Task: Add Attachment from computer to Card Card0000000145 in Board Board0000000037 in Workspace WS0000000013 in Trello. Add Cover Green to Card Card0000000145 in Board Board0000000037 in Workspace WS0000000013 in Trello. Add "Move Card To …" Button titled Button0000000145 to "top" of the list "To Do" to Card Card0000000145 in Board Board0000000037 in Workspace WS0000000013 in Trello. Add Description DS0000000145 to Card Card0000000146 in Board Board0000000037 in Workspace WS0000000013 in Trello. Add Comment CM0000000145 to Card Card0000000146 in Board Board0000000037 in Workspace WS0000000013 in Trello
Action: Mouse moved to (897, 421)
Screenshot: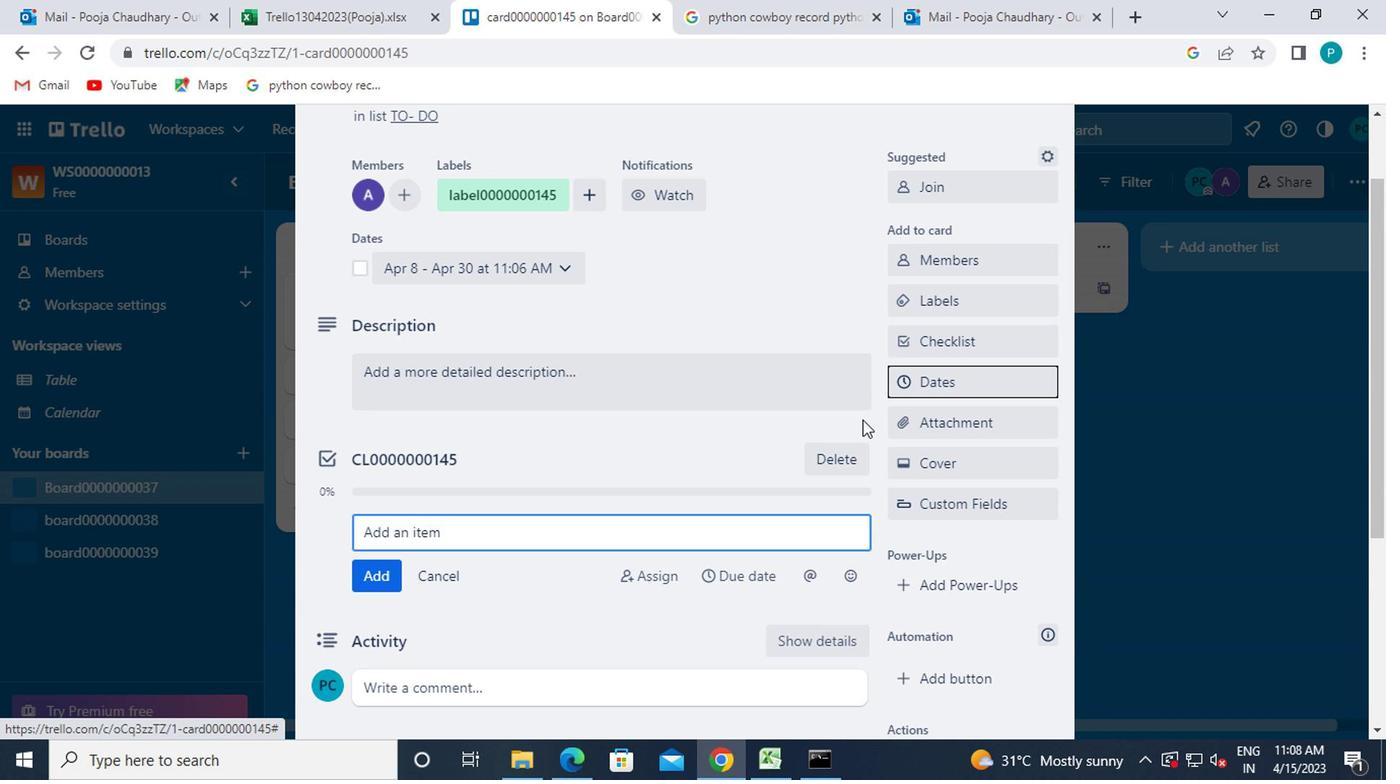 
Action: Mouse pressed left at (897, 421)
Screenshot: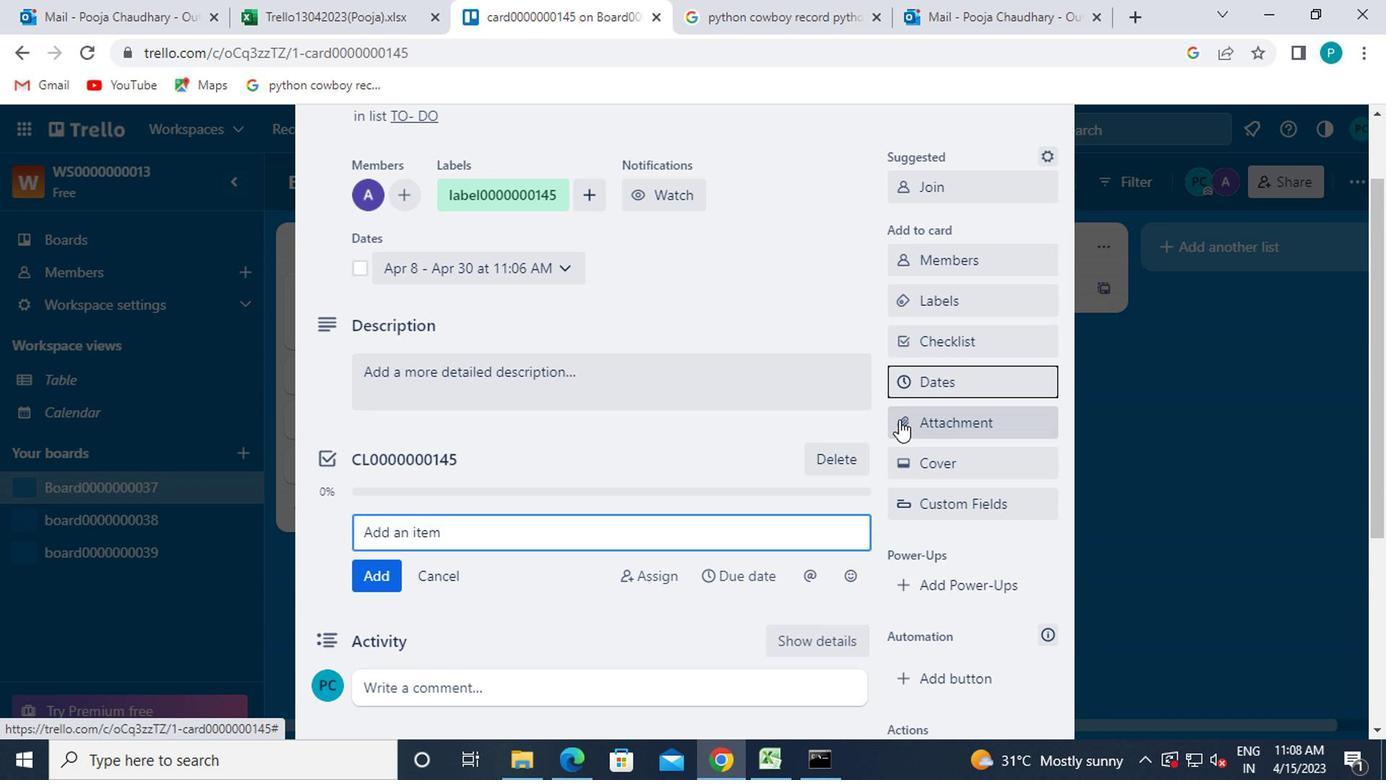
Action: Mouse moved to (920, 223)
Screenshot: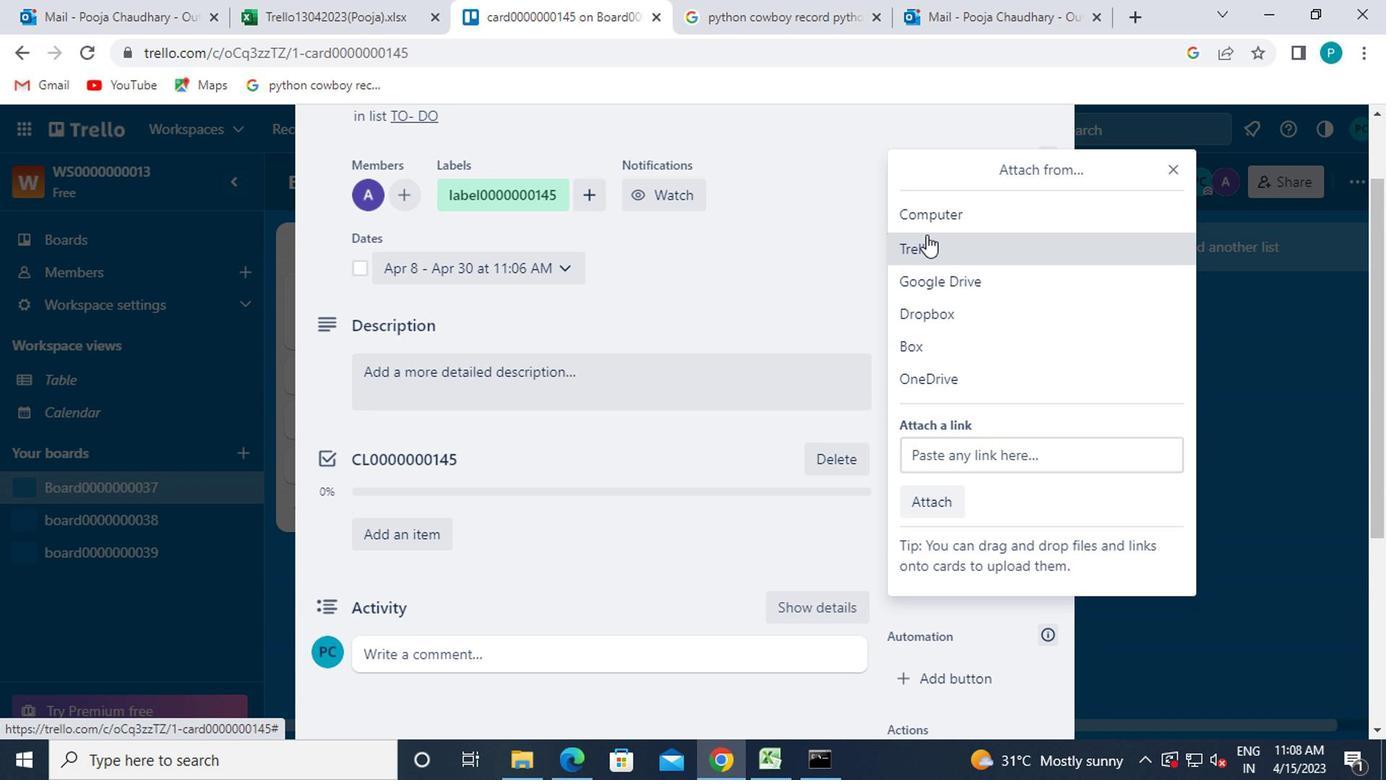 
Action: Mouse pressed left at (920, 223)
Screenshot: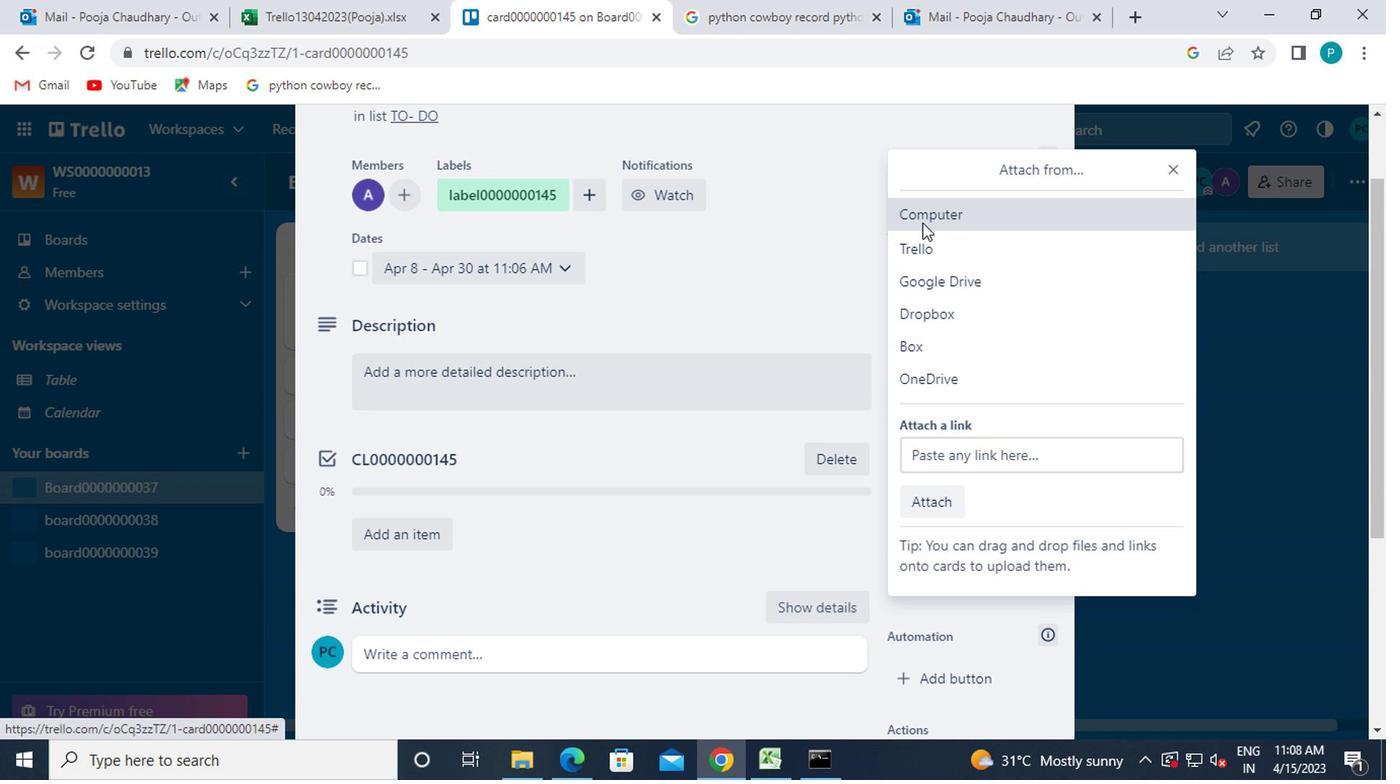 
Action: Mouse moved to (225, 154)
Screenshot: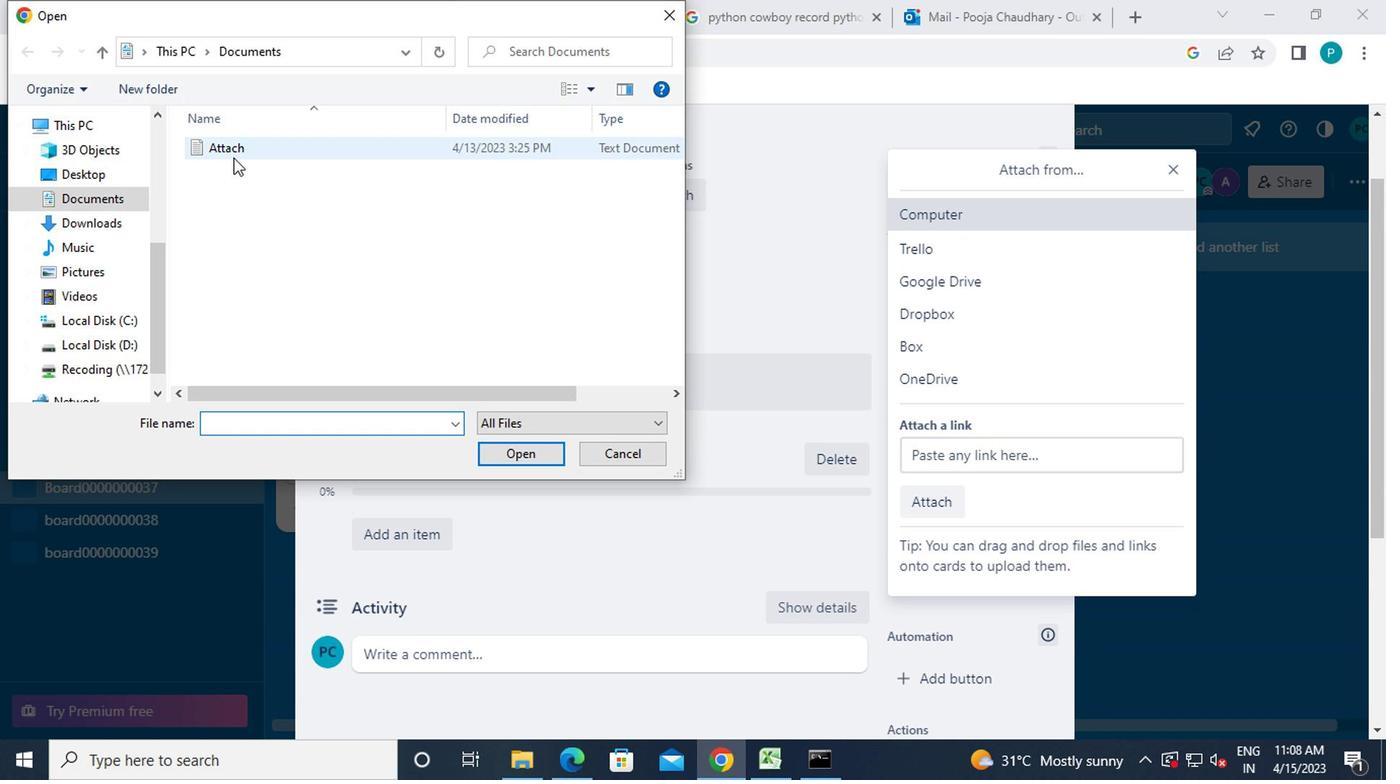 
Action: Mouse pressed left at (225, 154)
Screenshot: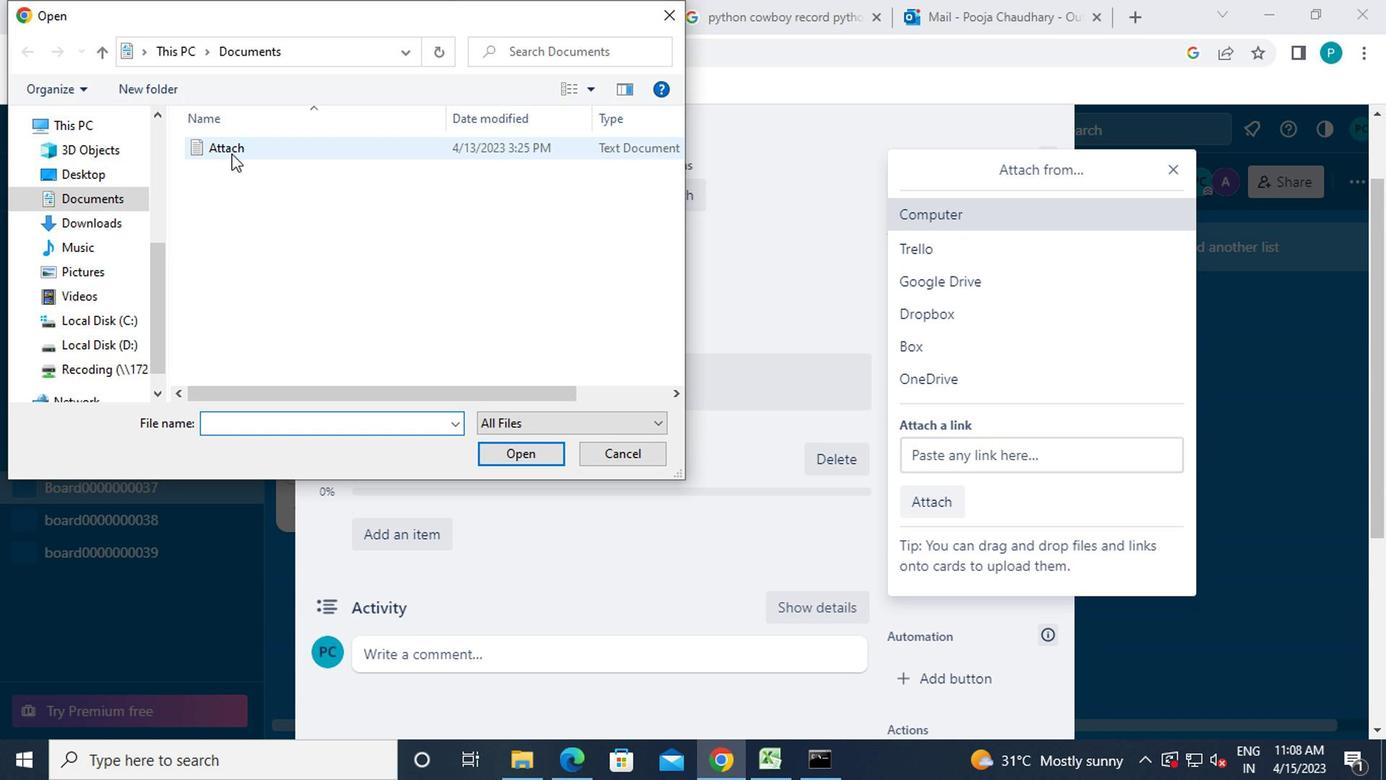 
Action: Mouse moved to (541, 465)
Screenshot: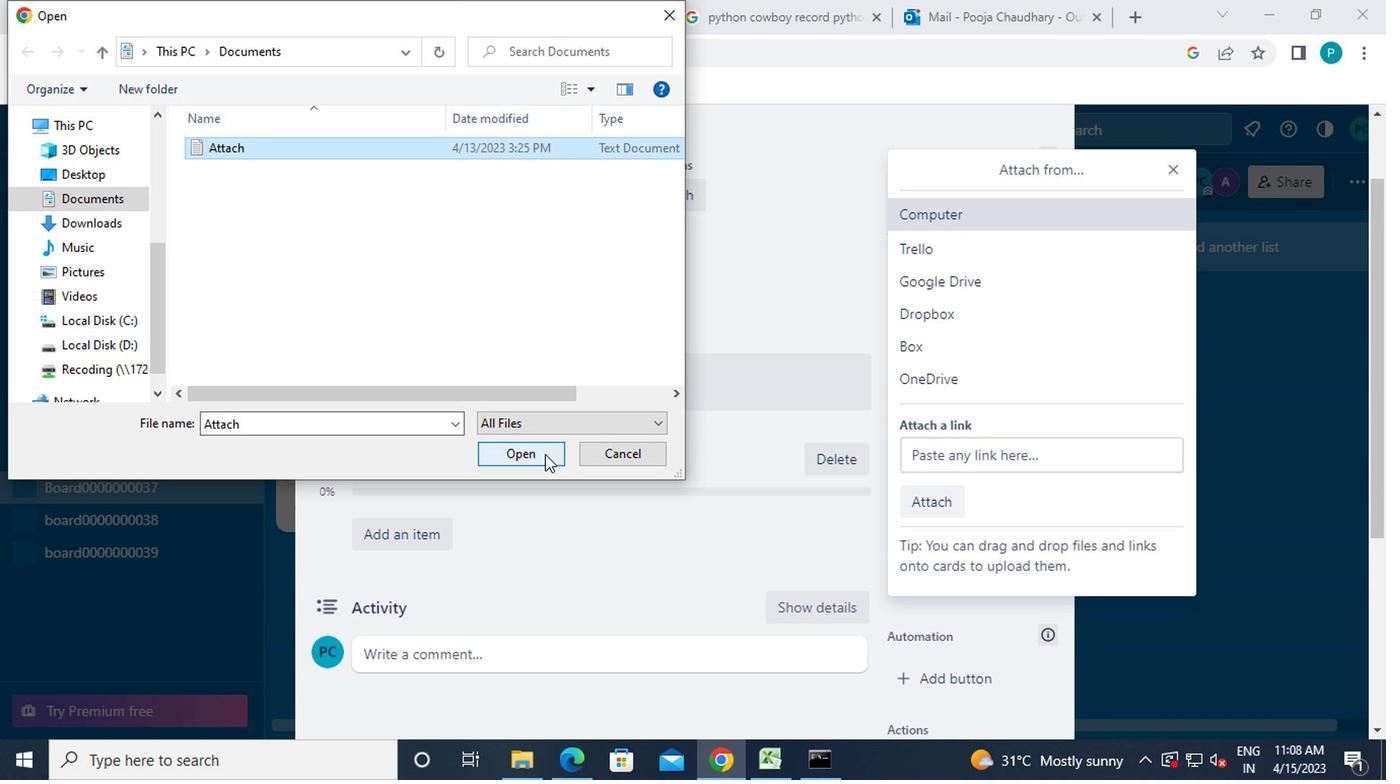 
Action: Mouse pressed left at (541, 465)
Screenshot: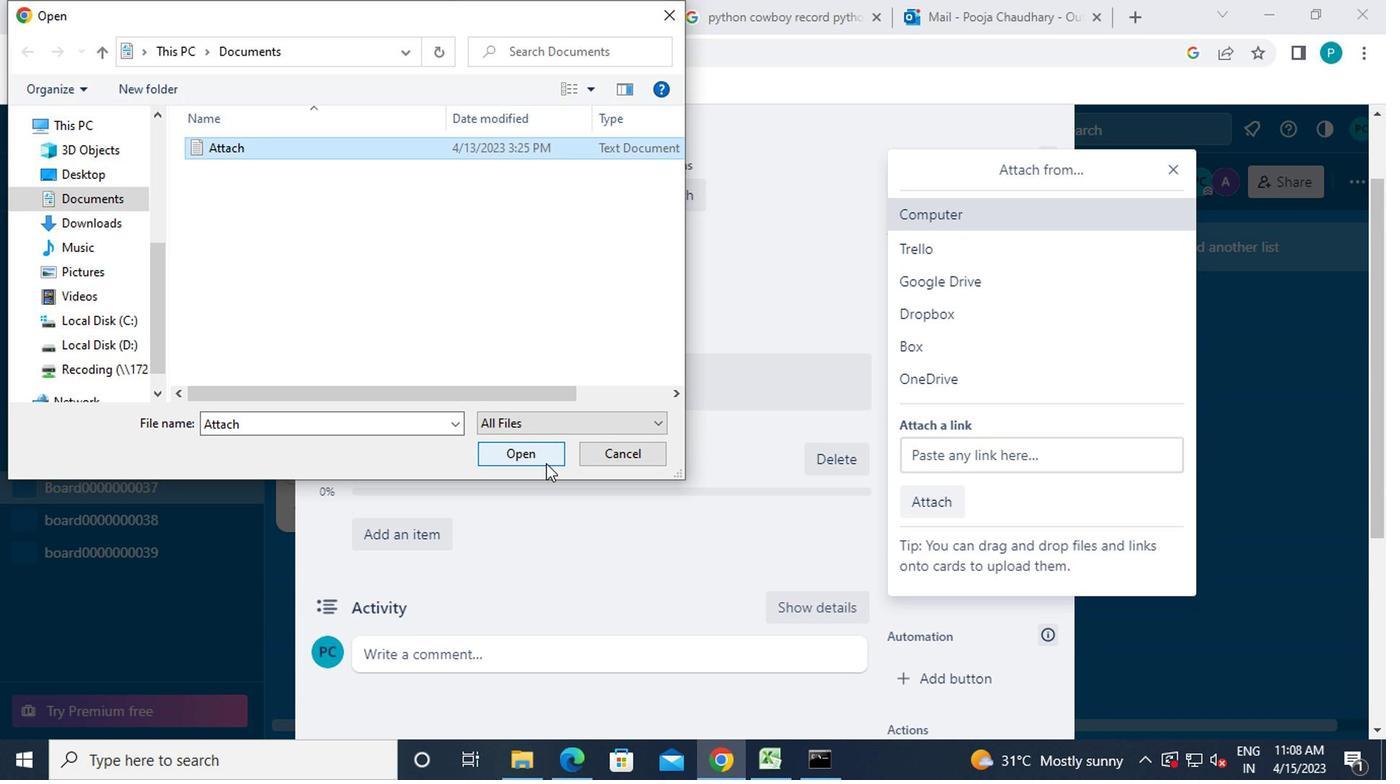 
Action: Mouse moved to (928, 472)
Screenshot: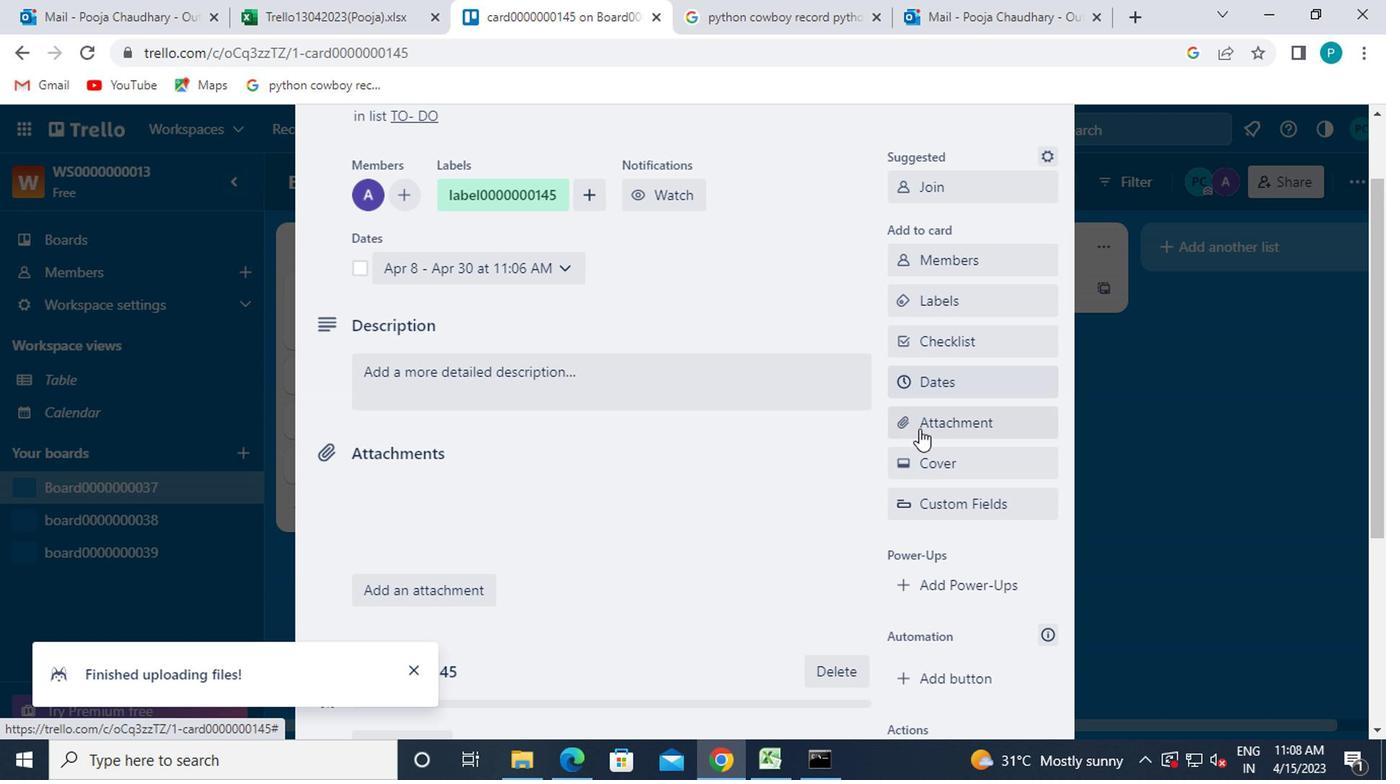 
Action: Mouse pressed left at (928, 472)
Screenshot: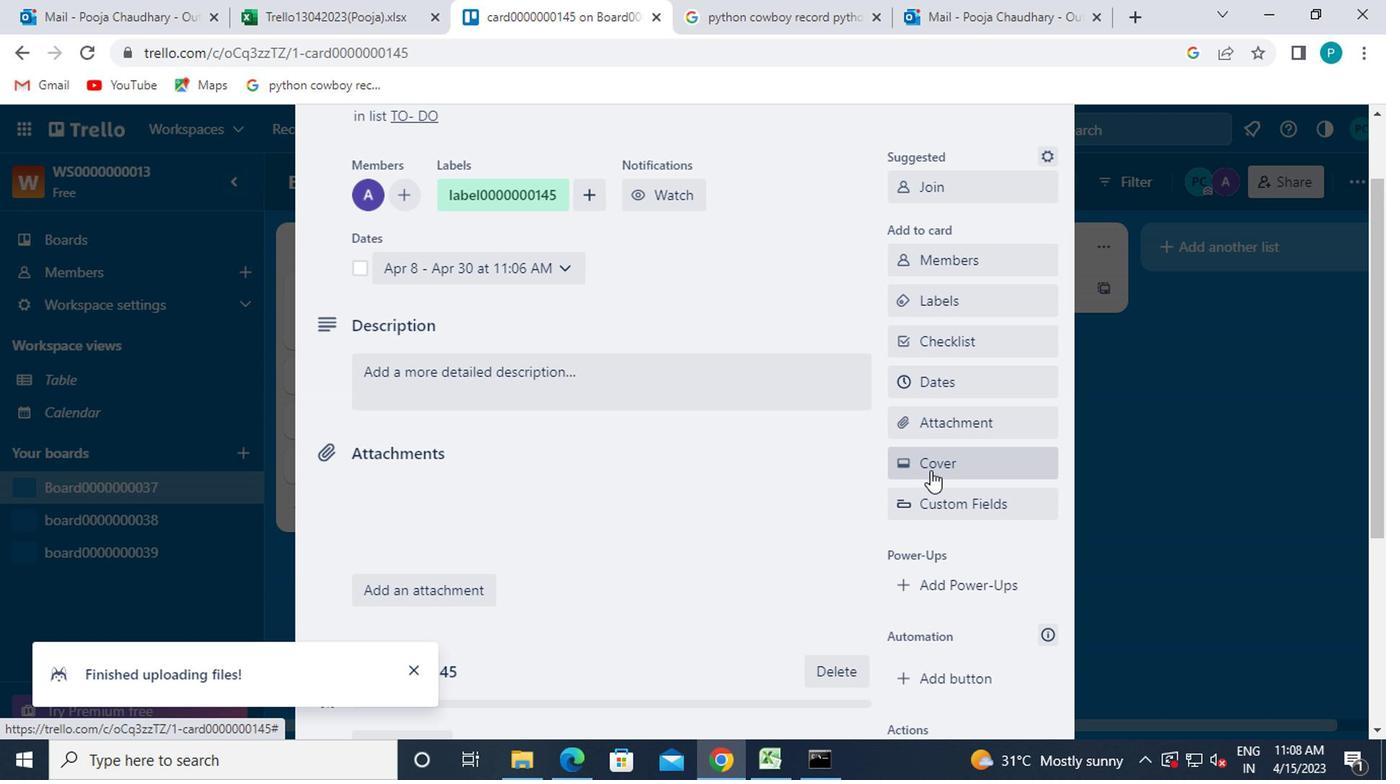 
Action: Mouse moved to (938, 353)
Screenshot: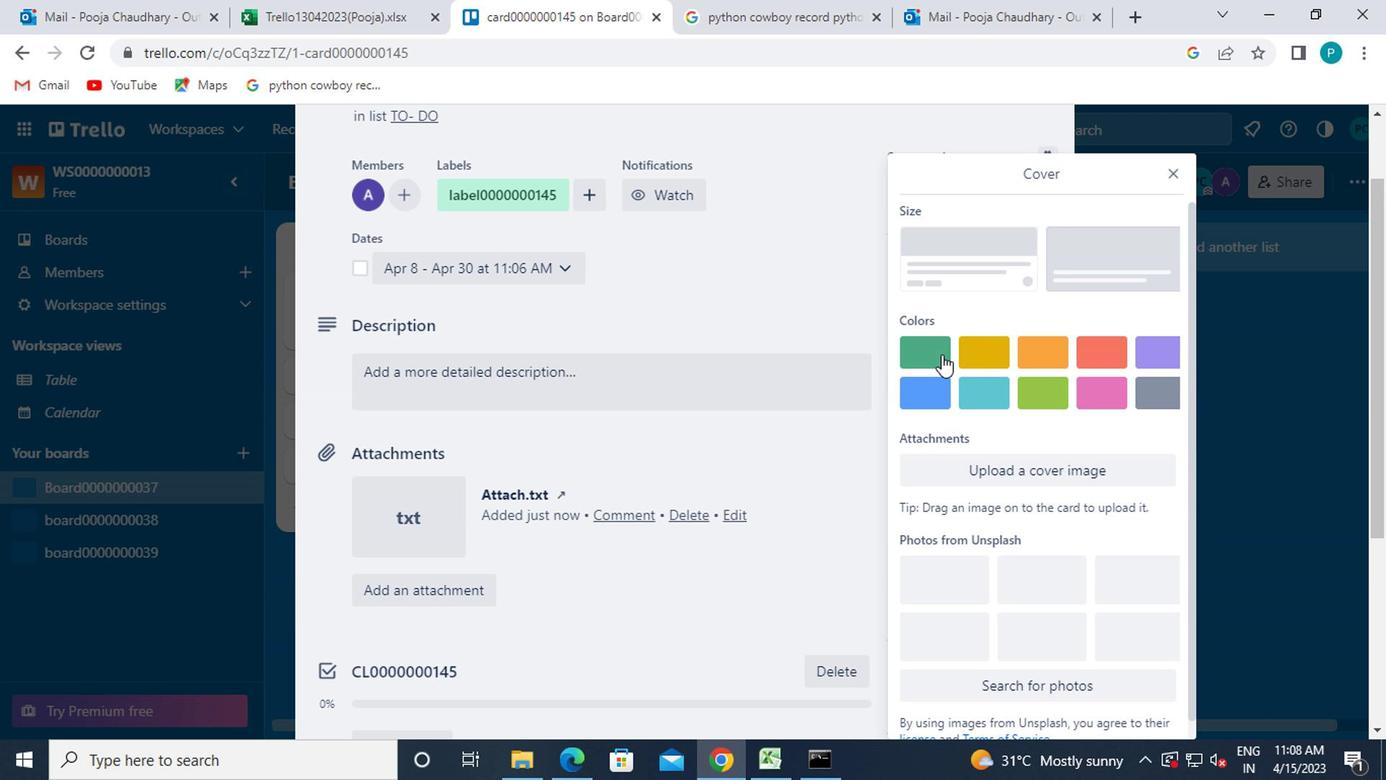 
Action: Mouse pressed left at (938, 353)
Screenshot: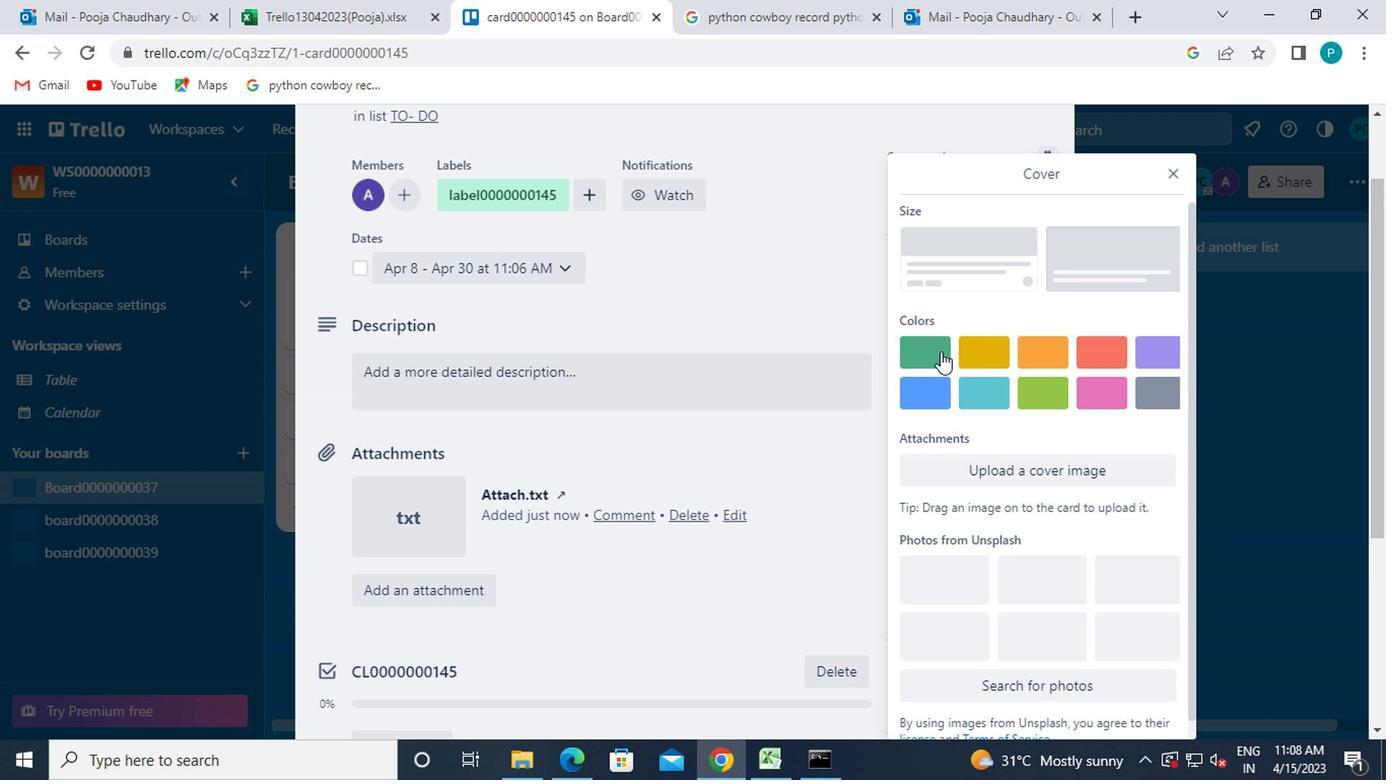 
Action: Mouse moved to (1168, 177)
Screenshot: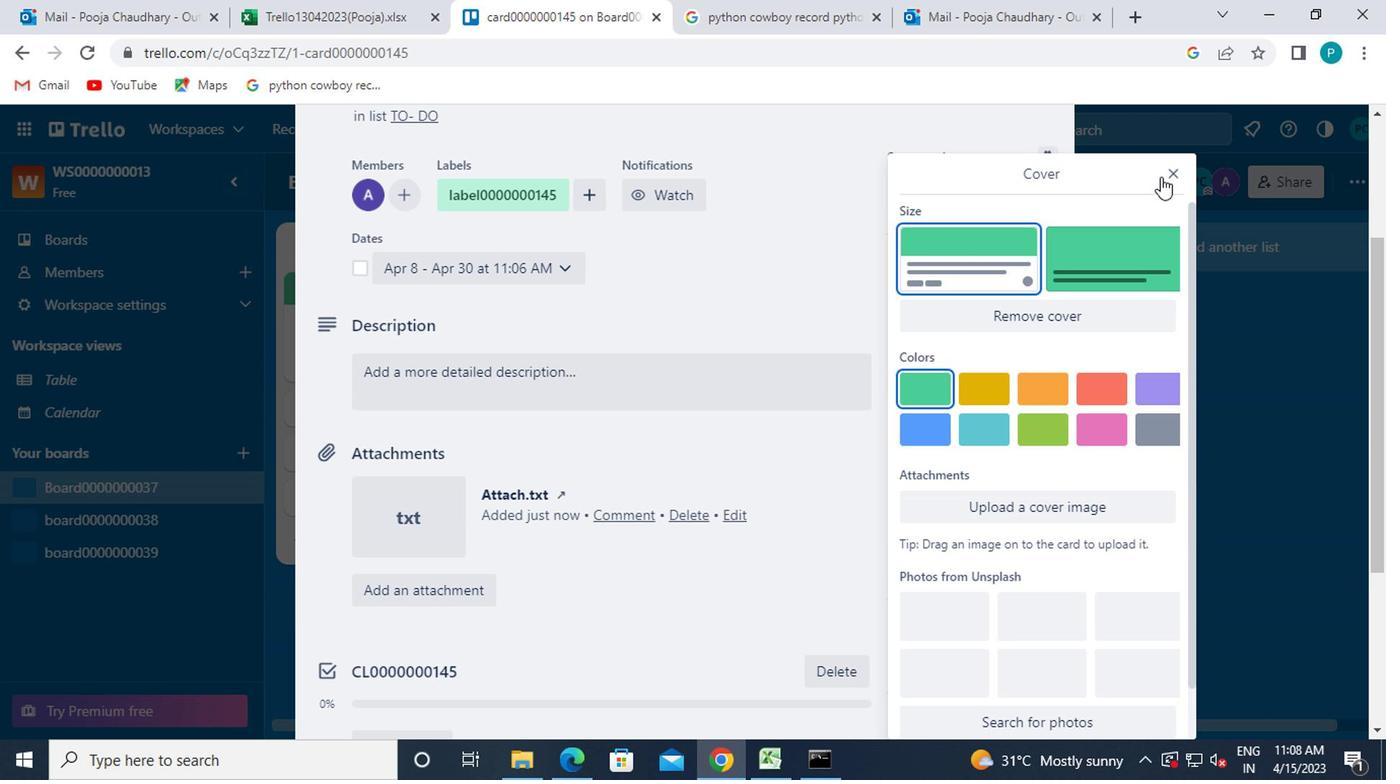 
Action: Mouse pressed left at (1168, 177)
Screenshot: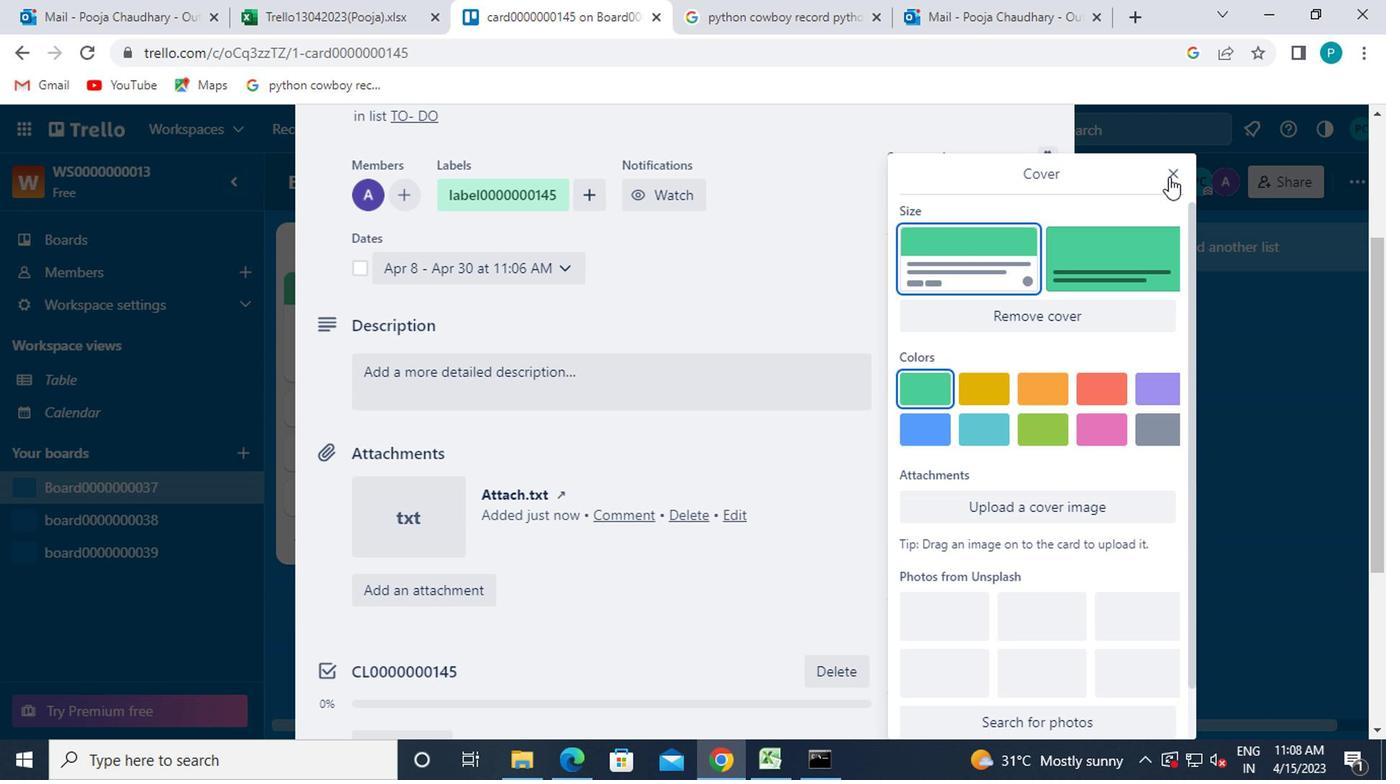 
Action: Mouse moved to (854, 511)
Screenshot: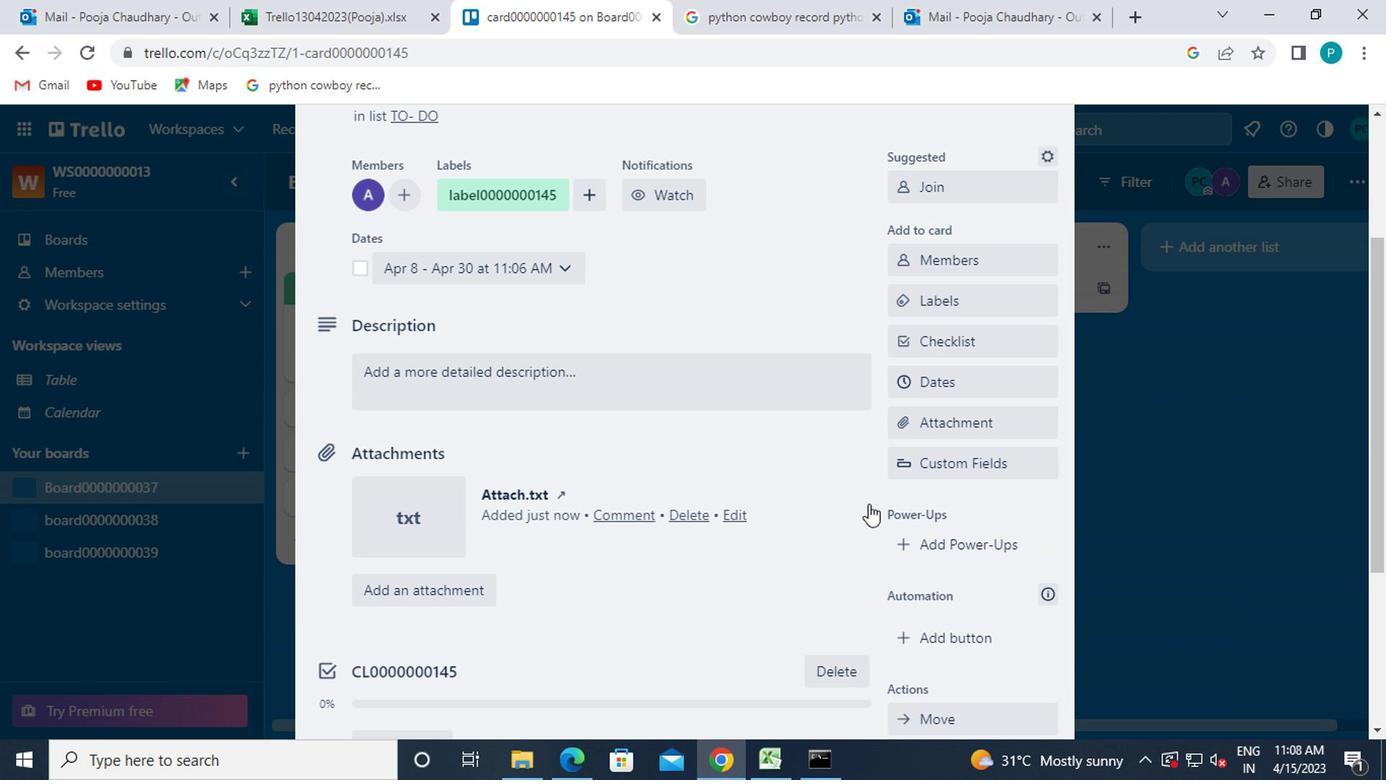 
Action: Mouse scrolled (854, 509) with delta (0, -1)
Screenshot: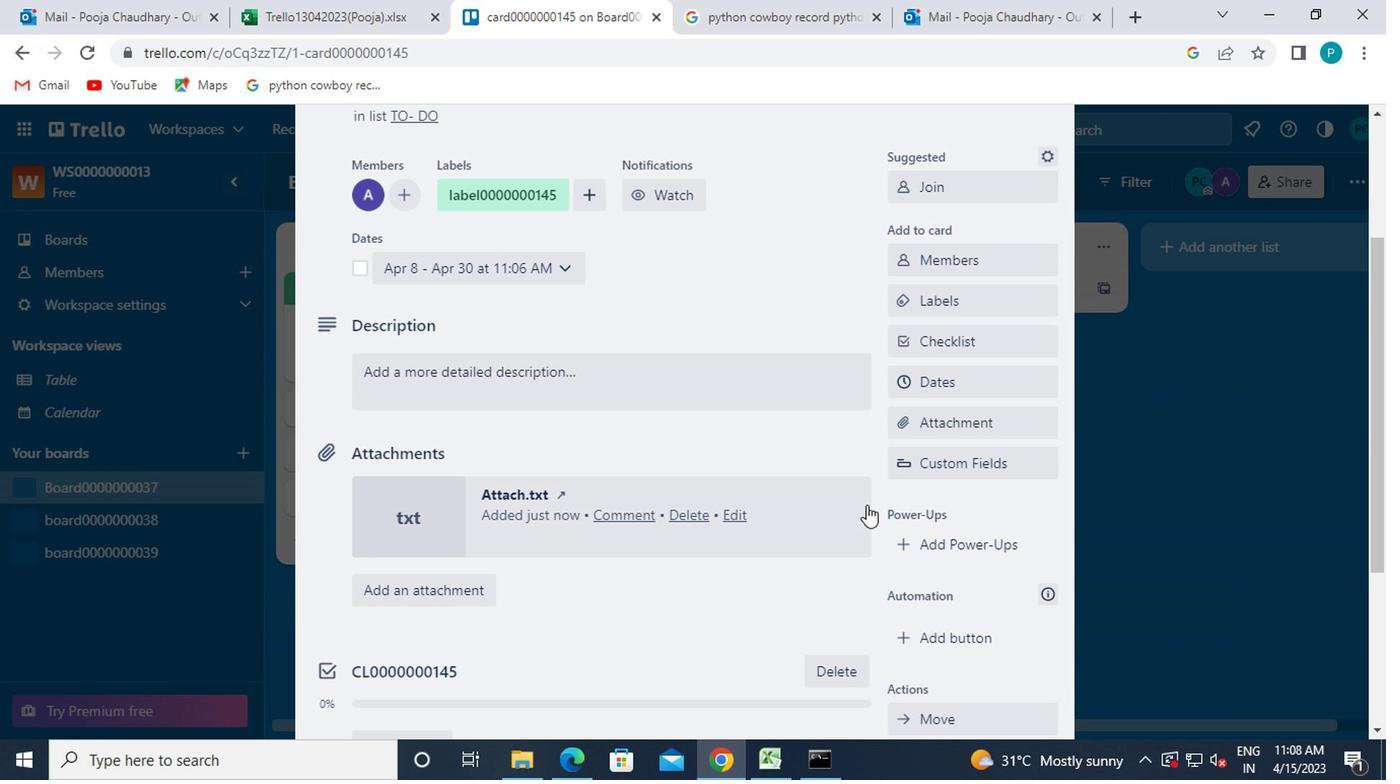
Action: Mouse moved to (854, 511)
Screenshot: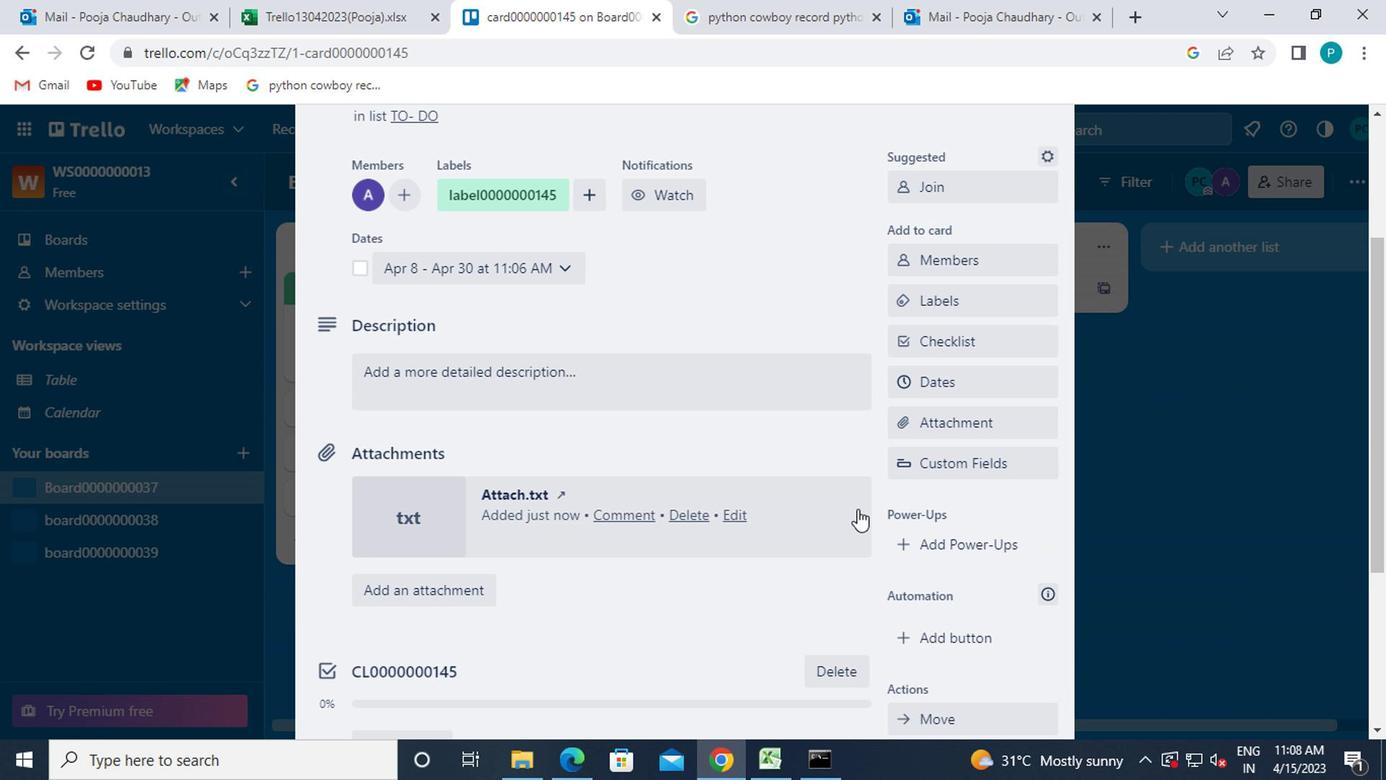 
Action: Mouse scrolled (854, 509) with delta (0, -1)
Screenshot: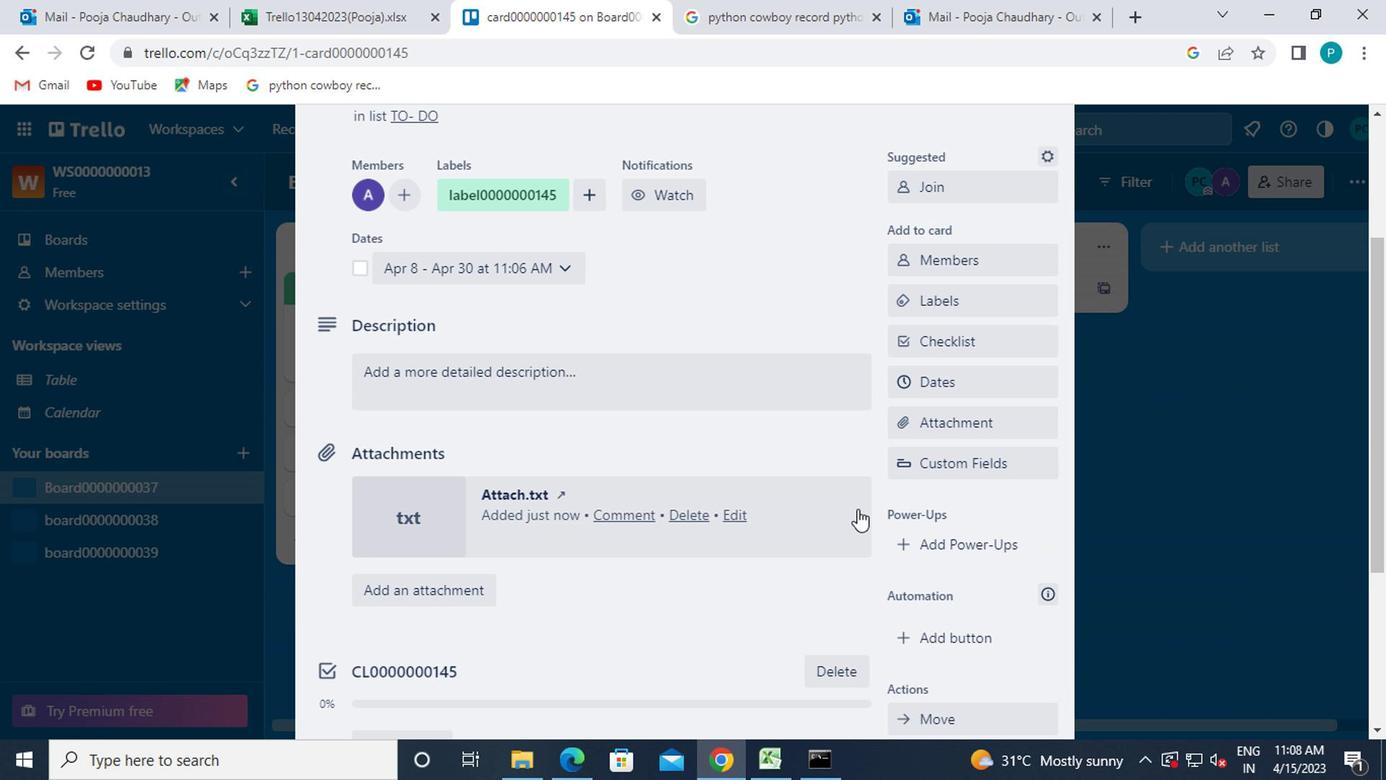 
Action: Mouse moved to (944, 428)
Screenshot: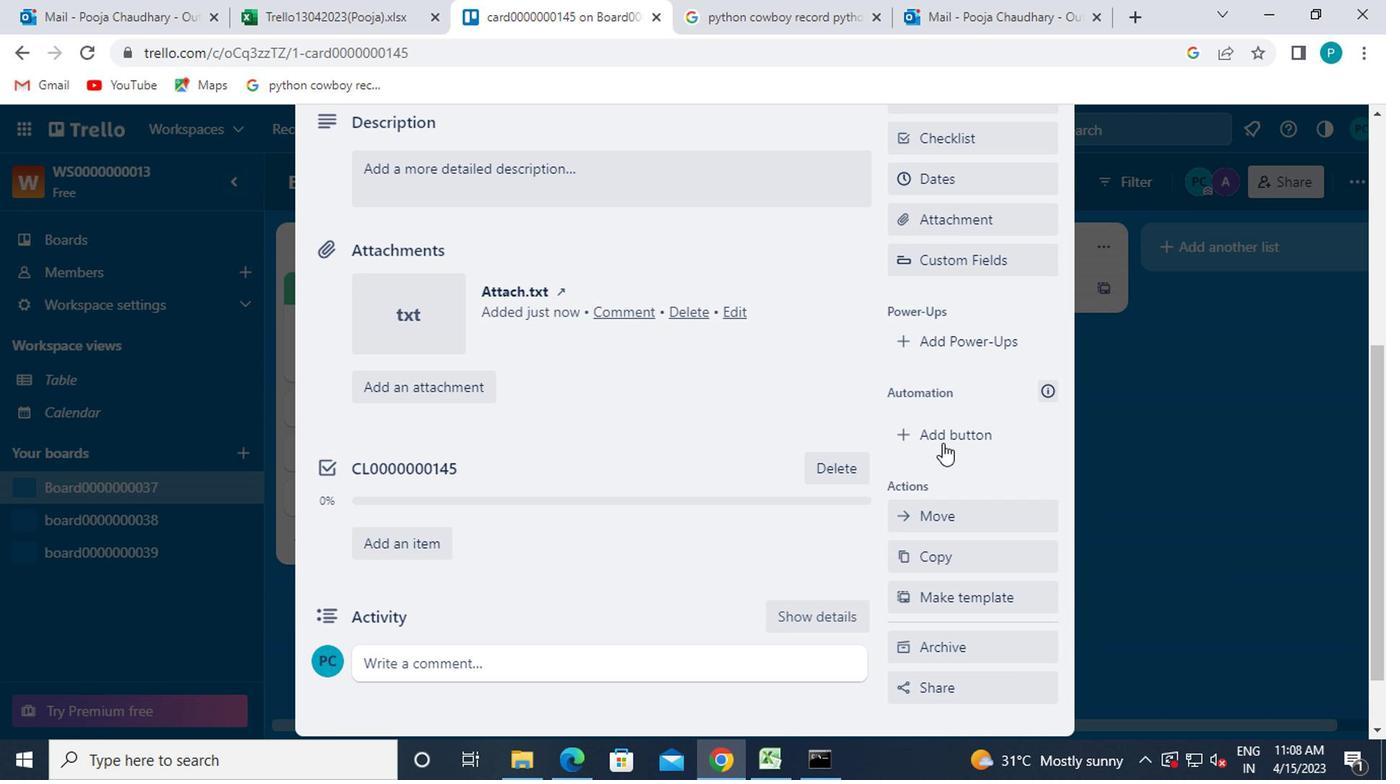 
Action: Mouse pressed left at (944, 428)
Screenshot: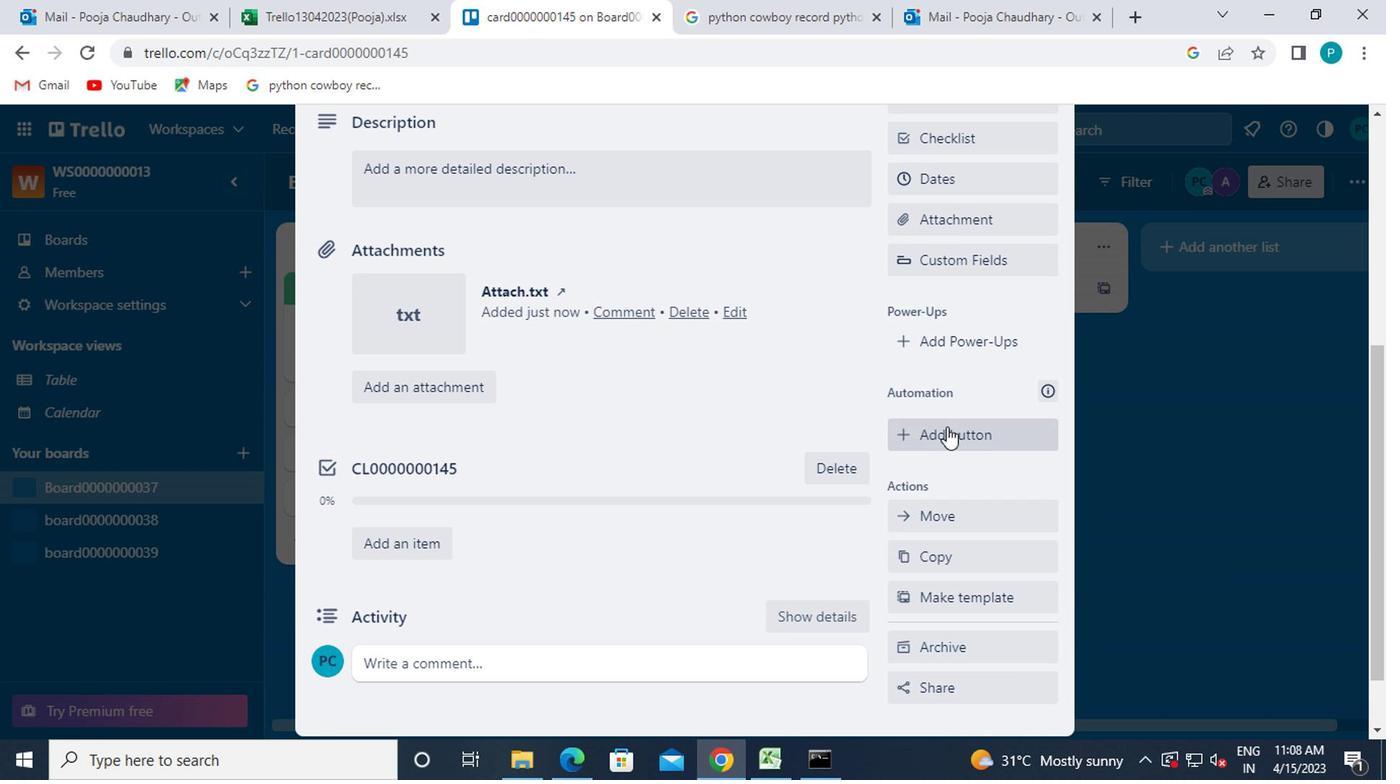 
Action: Mouse moved to (919, 271)
Screenshot: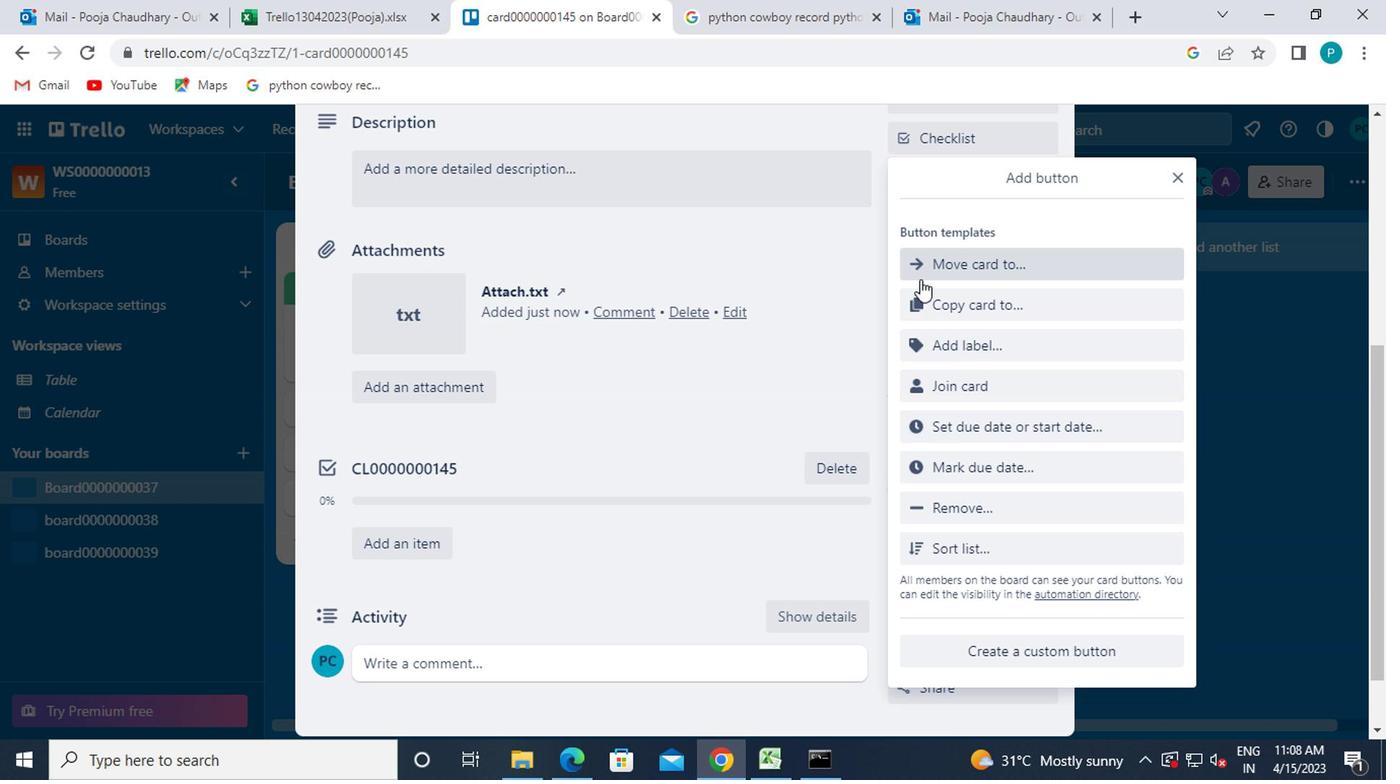 
Action: Mouse pressed left at (919, 271)
Screenshot: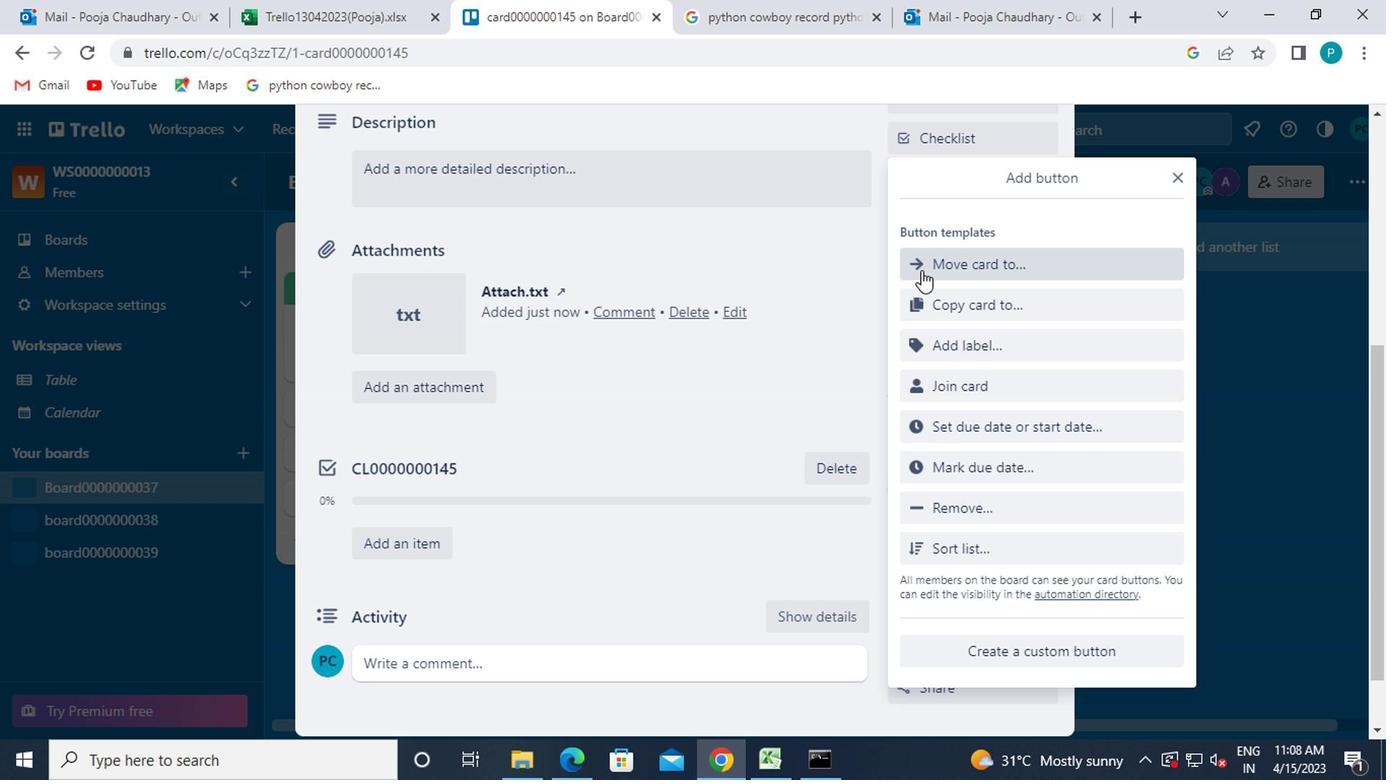 
Action: Mouse moved to (972, 267)
Screenshot: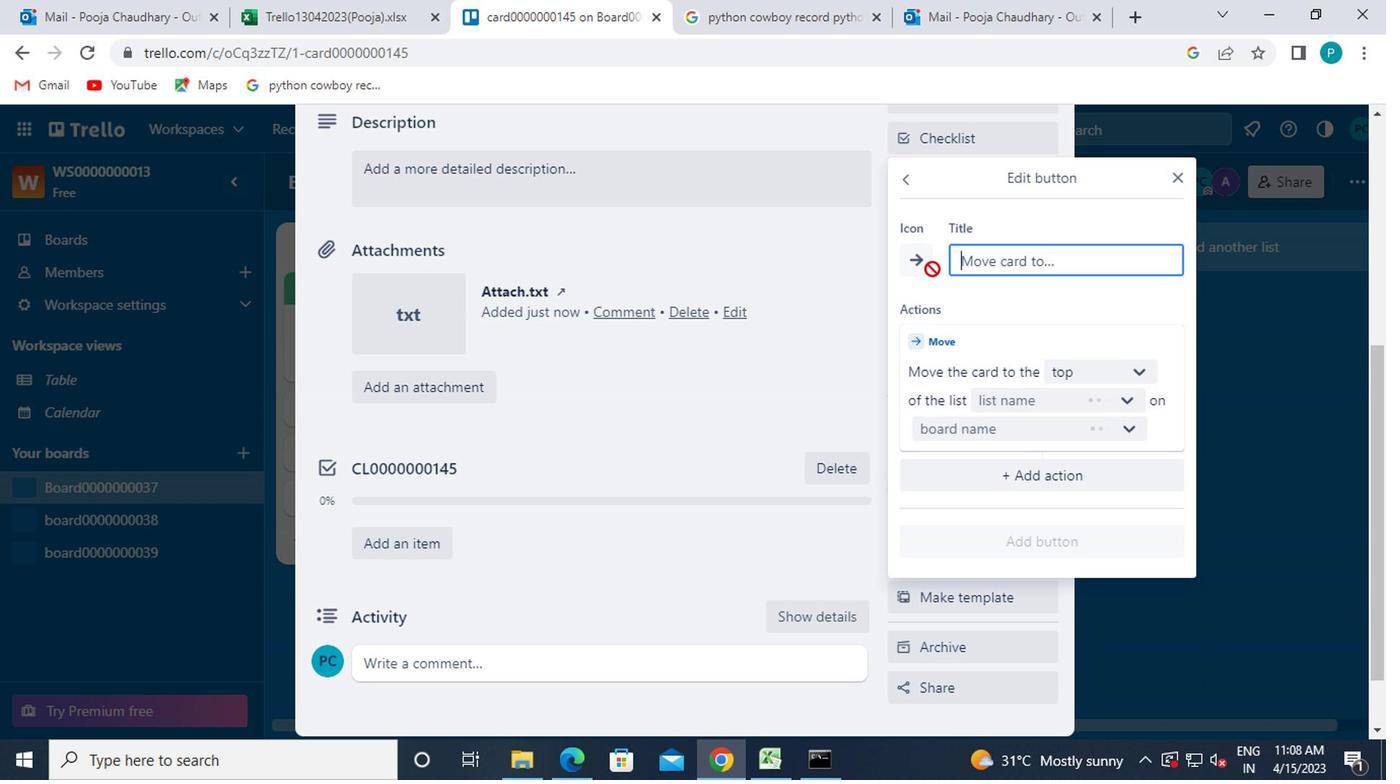 
Action: Mouse pressed left at (972, 267)
Screenshot: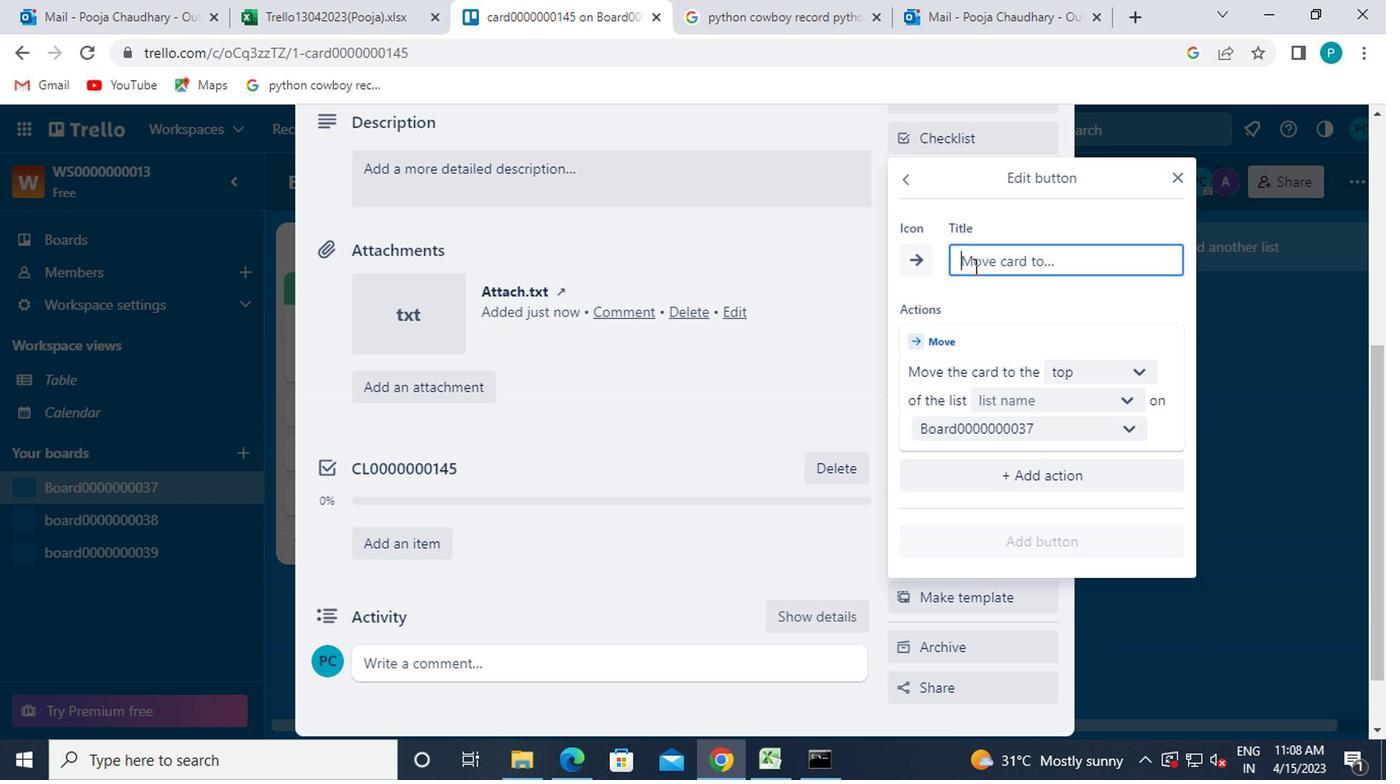 
Action: Key pressed button0000000145
Screenshot: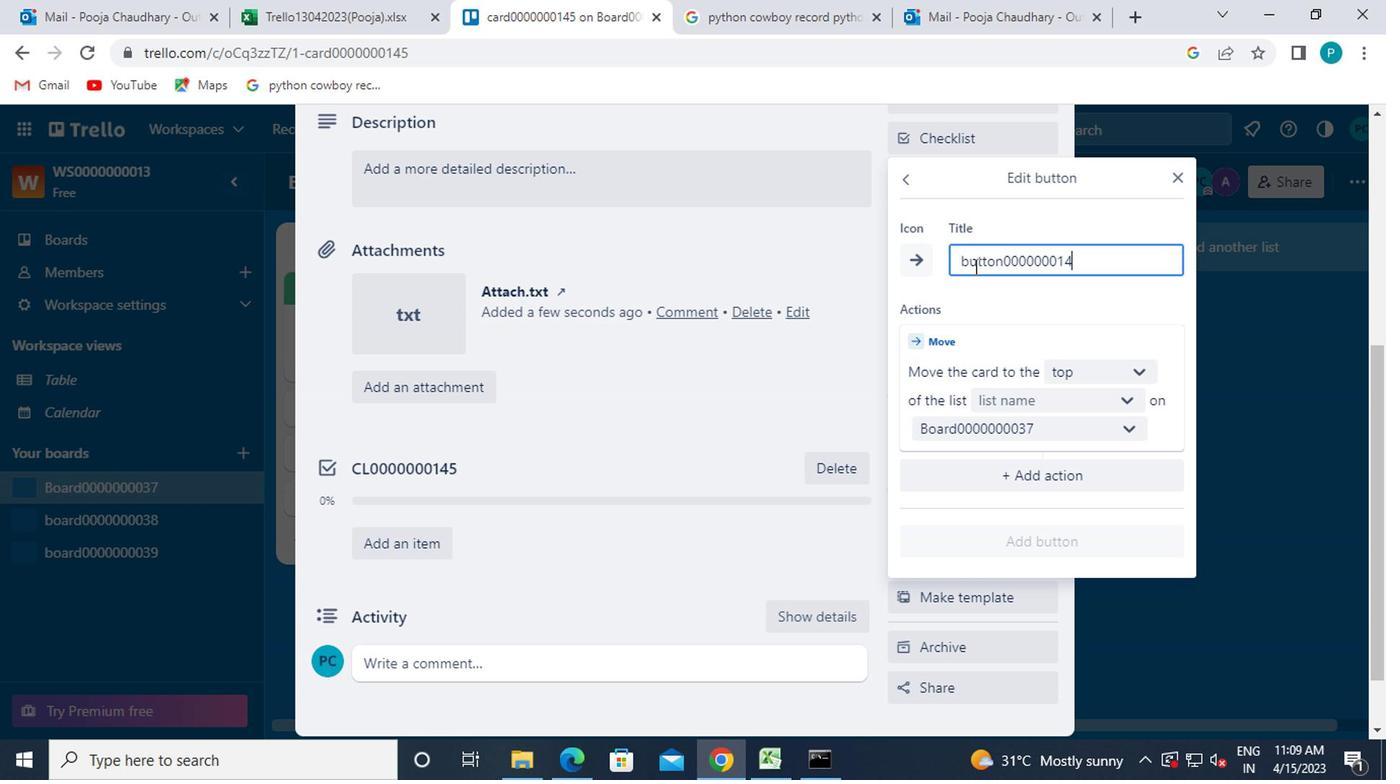 
Action: Mouse moved to (1072, 375)
Screenshot: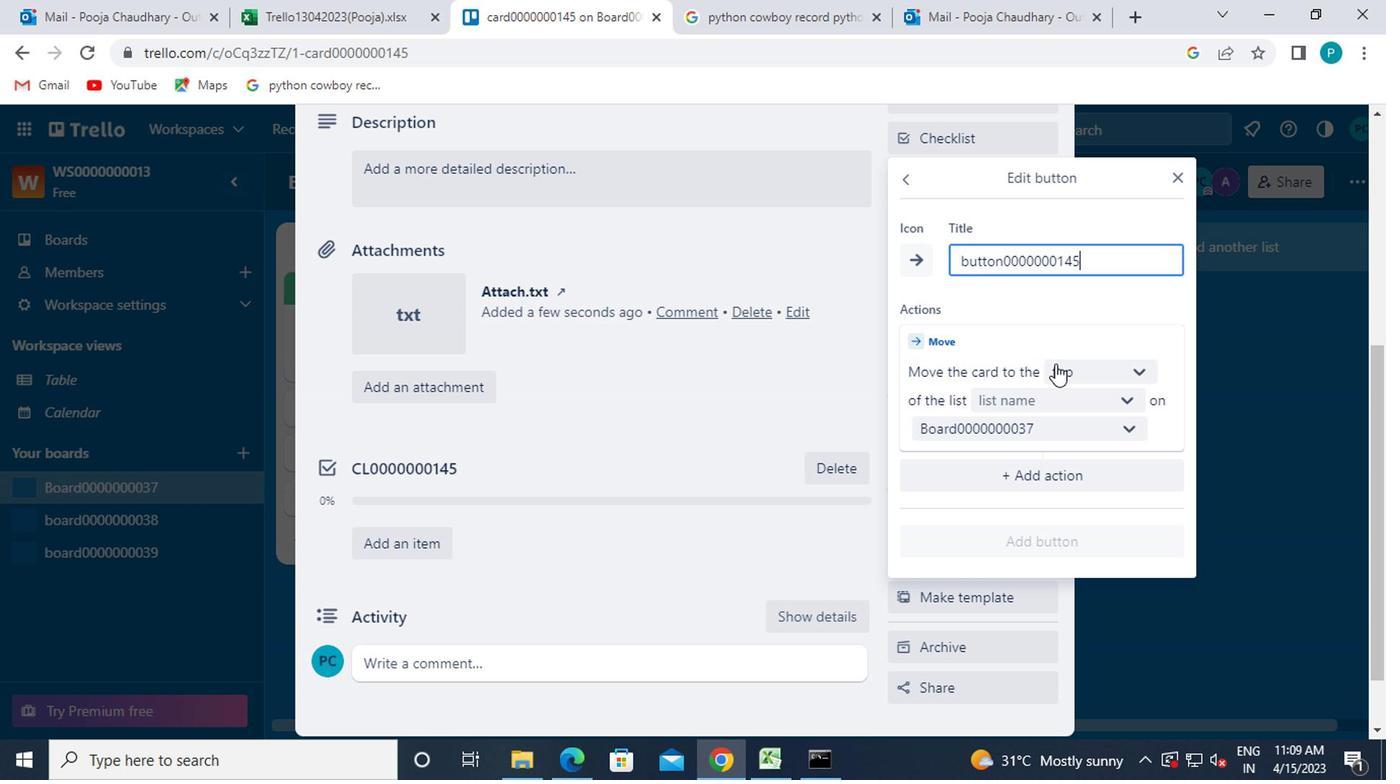 
Action: Mouse pressed left at (1072, 375)
Screenshot: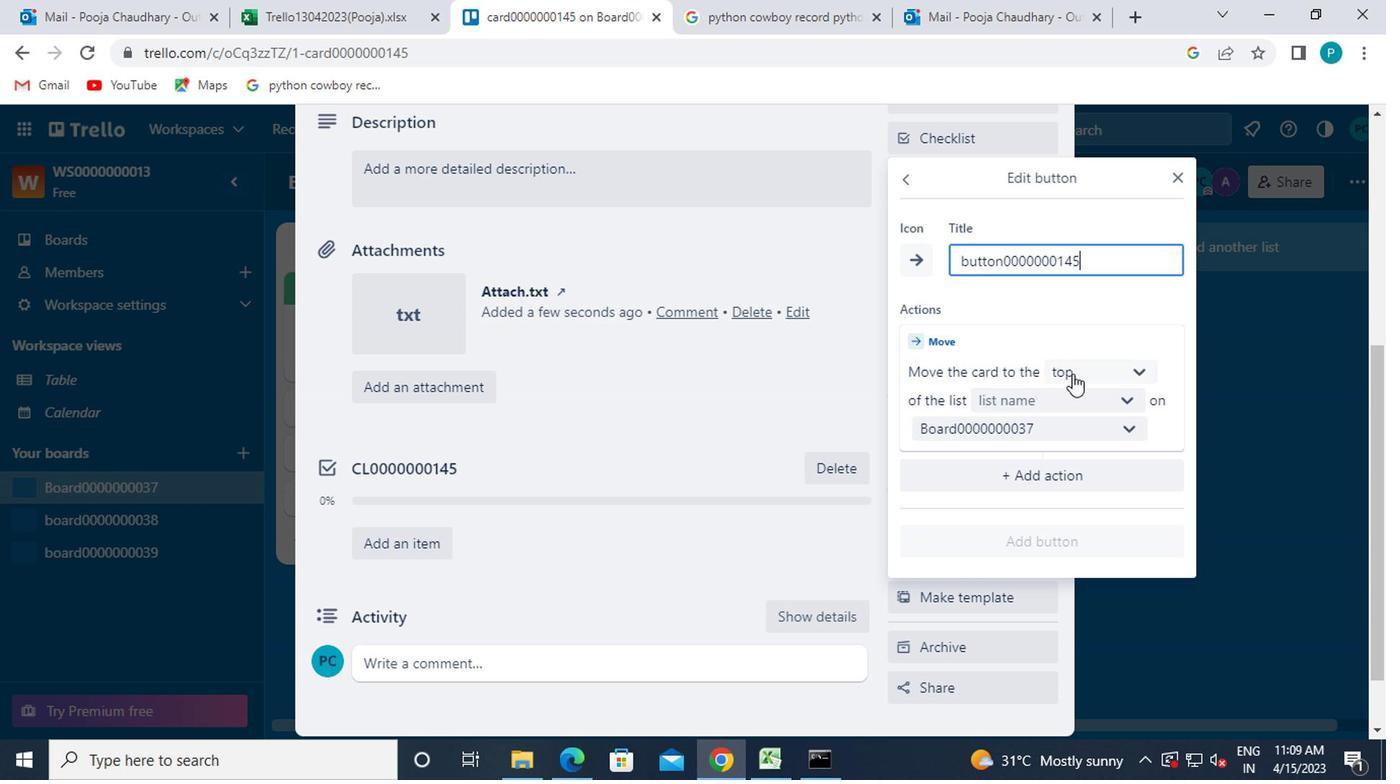 
Action: Mouse moved to (1058, 414)
Screenshot: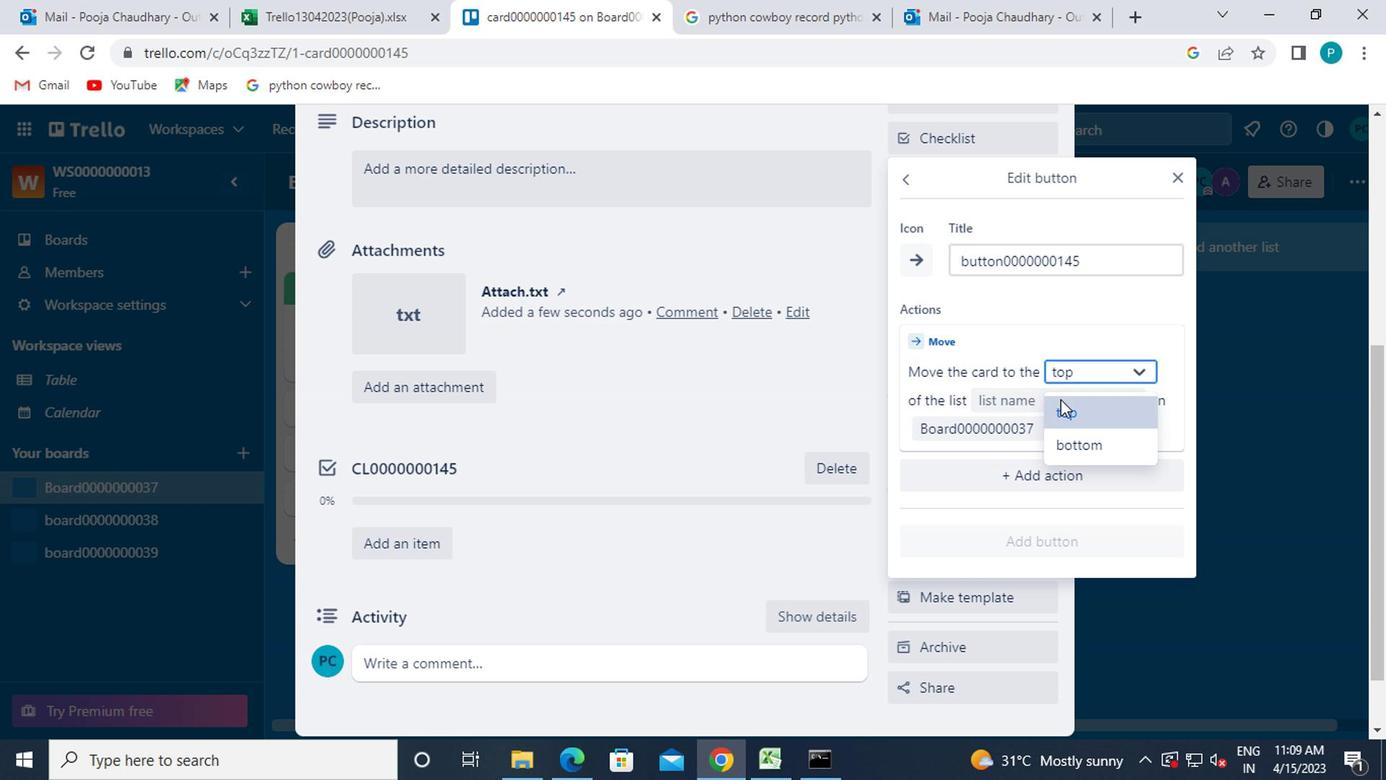 
Action: Mouse pressed left at (1058, 414)
Screenshot: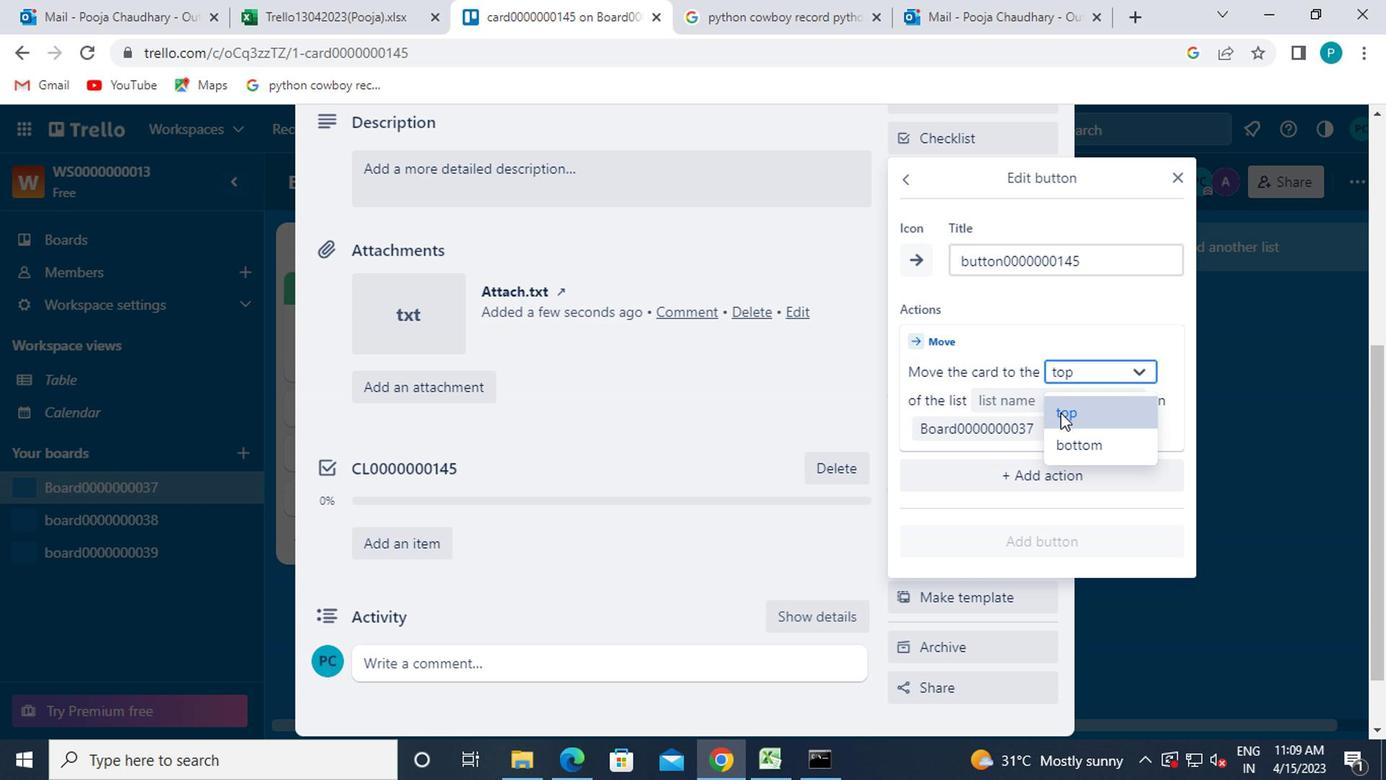 
Action: Mouse moved to (1014, 403)
Screenshot: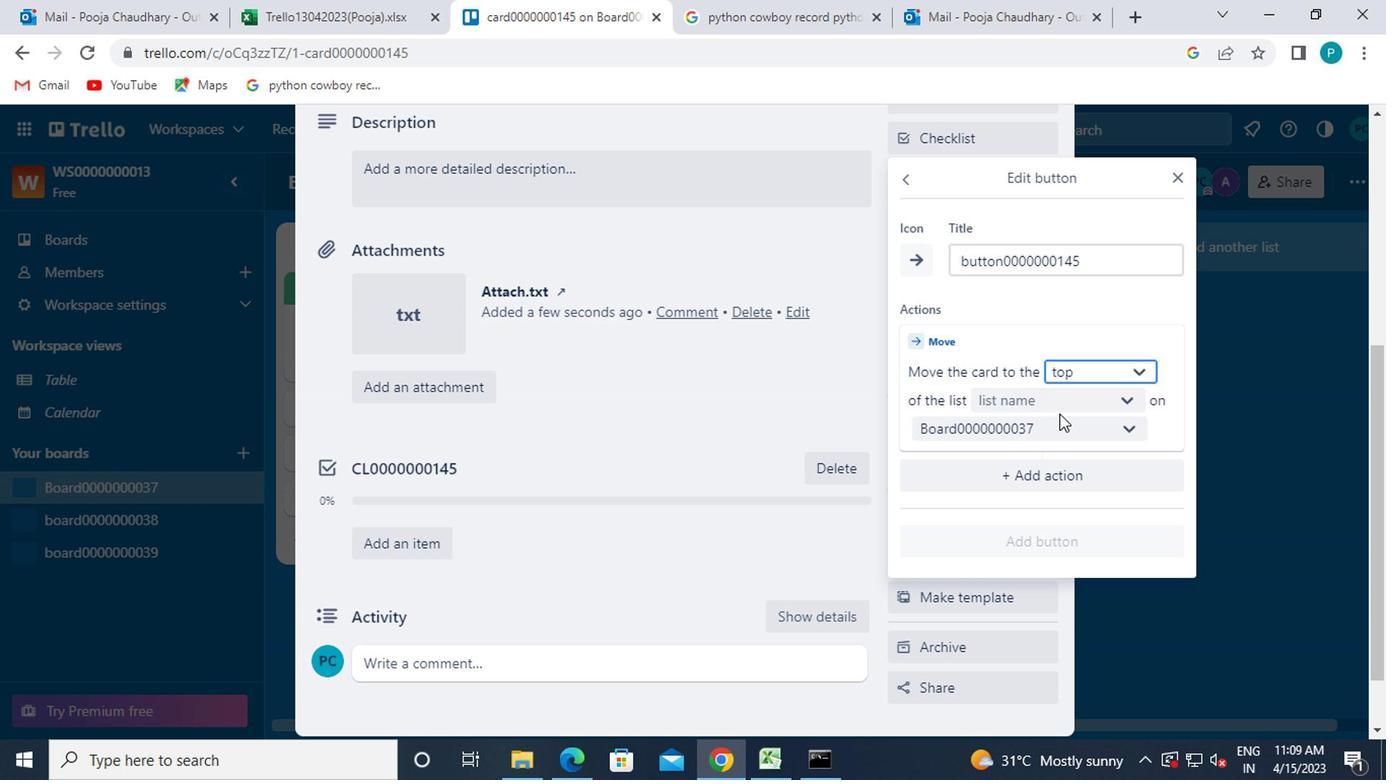 
Action: Mouse pressed left at (1014, 403)
Screenshot: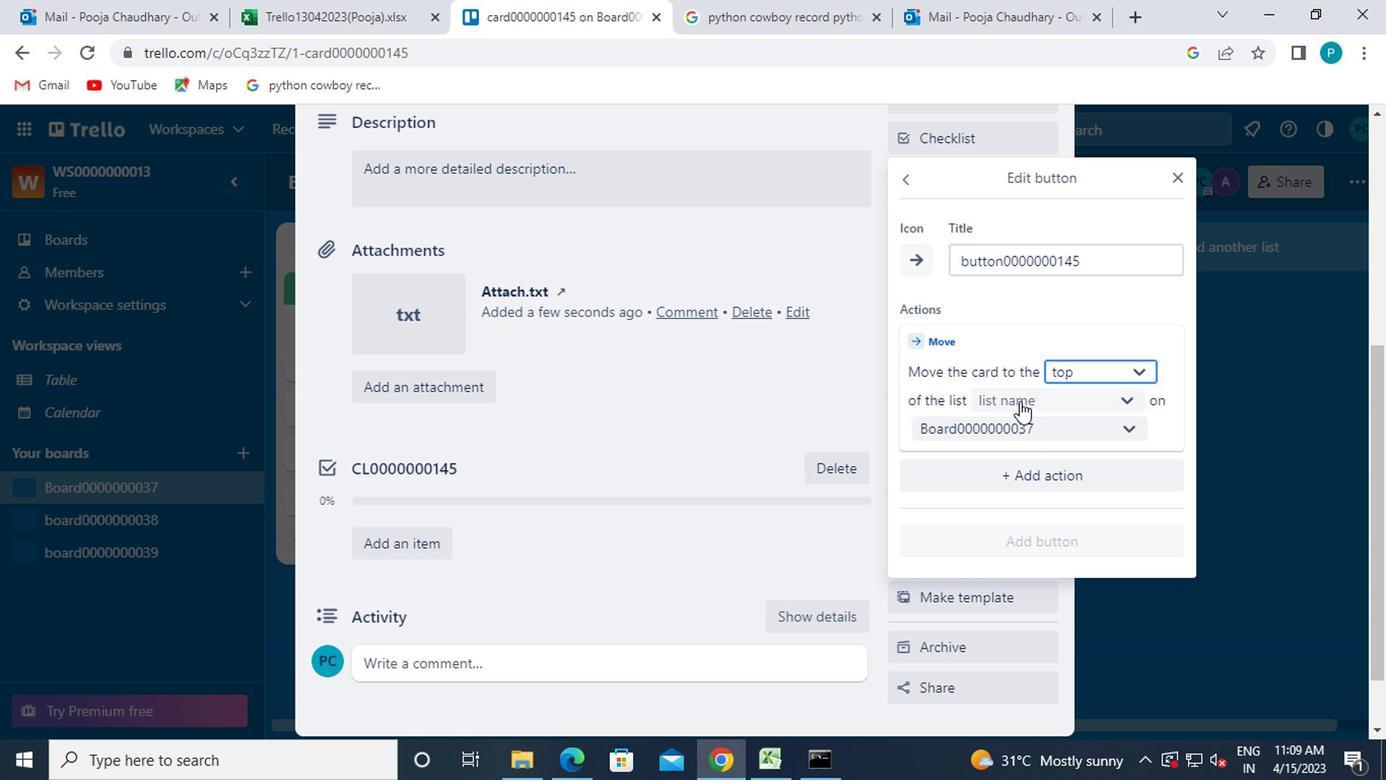 
Action: Mouse moved to (1003, 444)
Screenshot: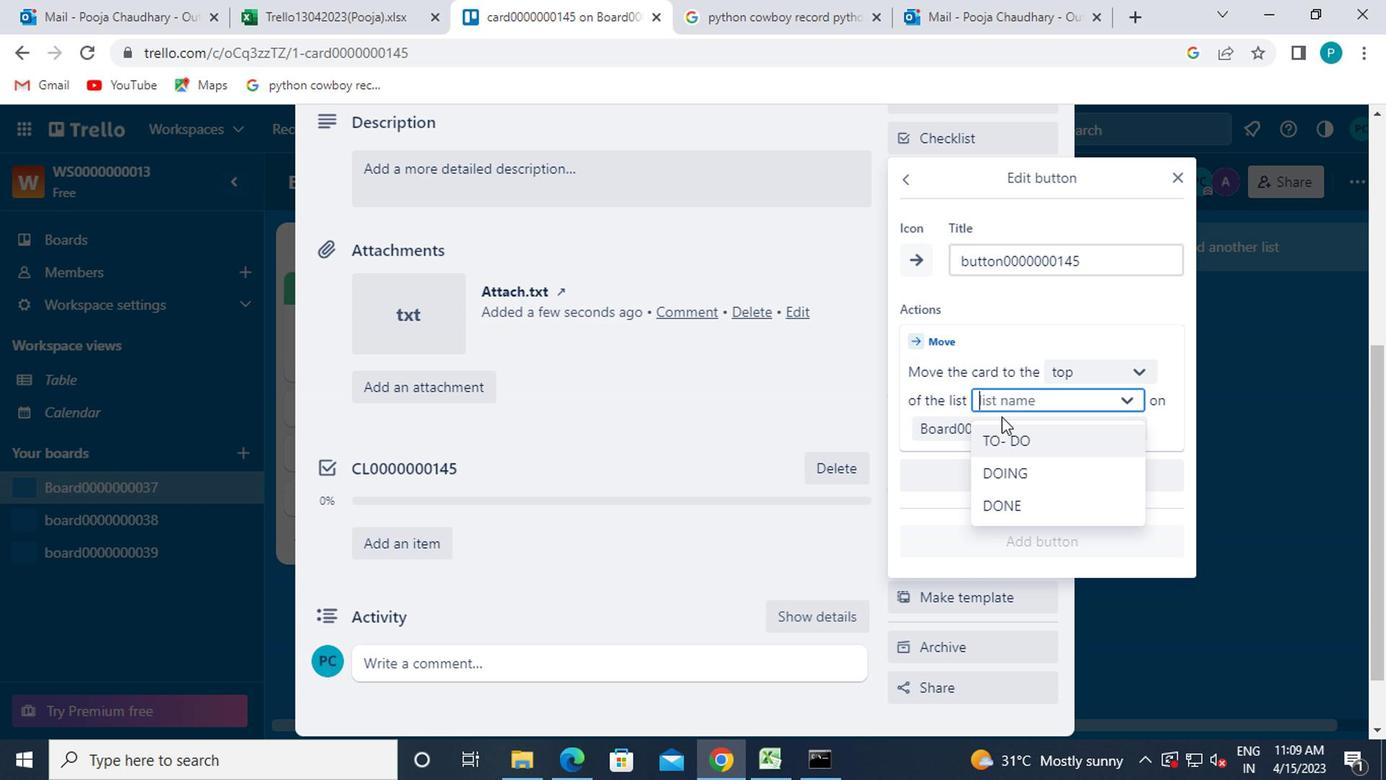 
Action: Mouse pressed left at (1003, 444)
Screenshot: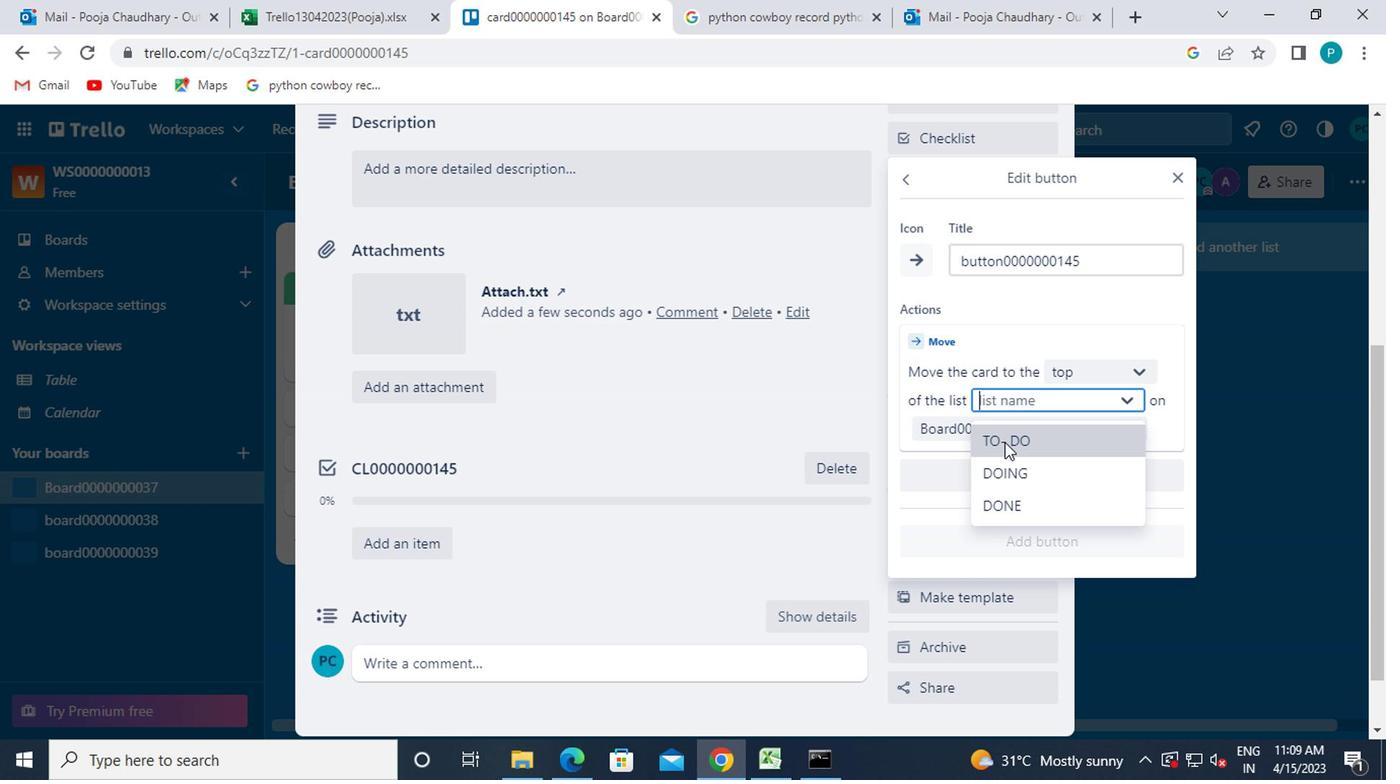 
Action: Mouse moved to (1014, 531)
Screenshot: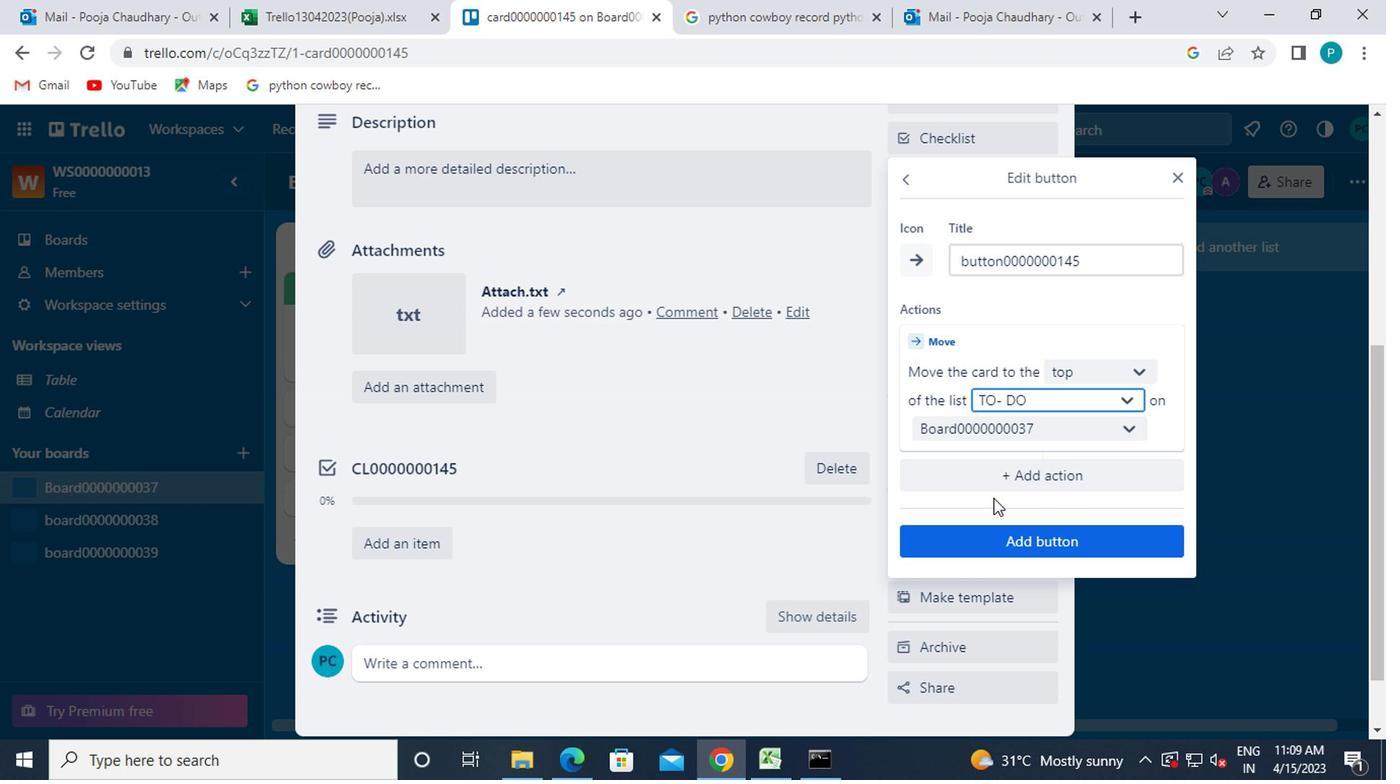 
Action: Mouse pressed left at (1014, 531)
Screenshot: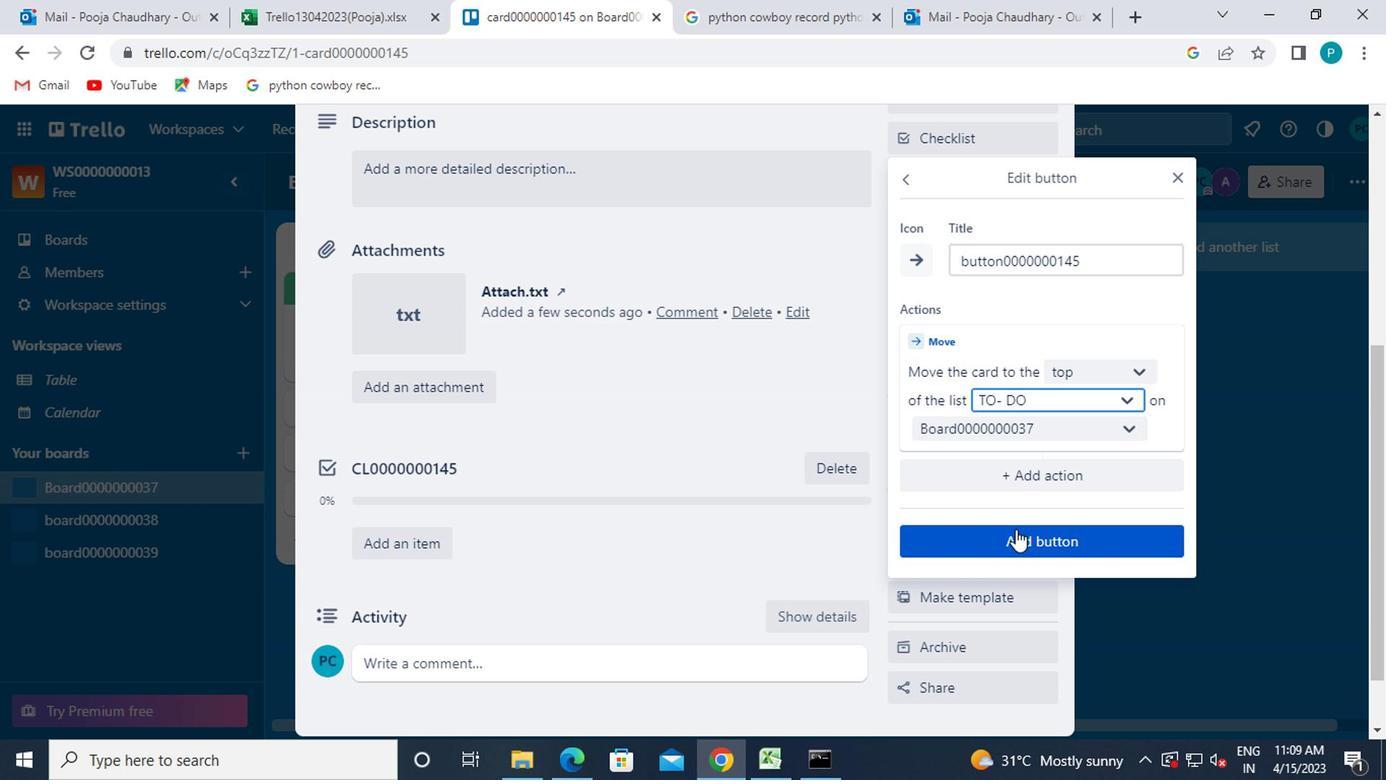 
Action: Mouse moved to (664, 517)
Screenshot: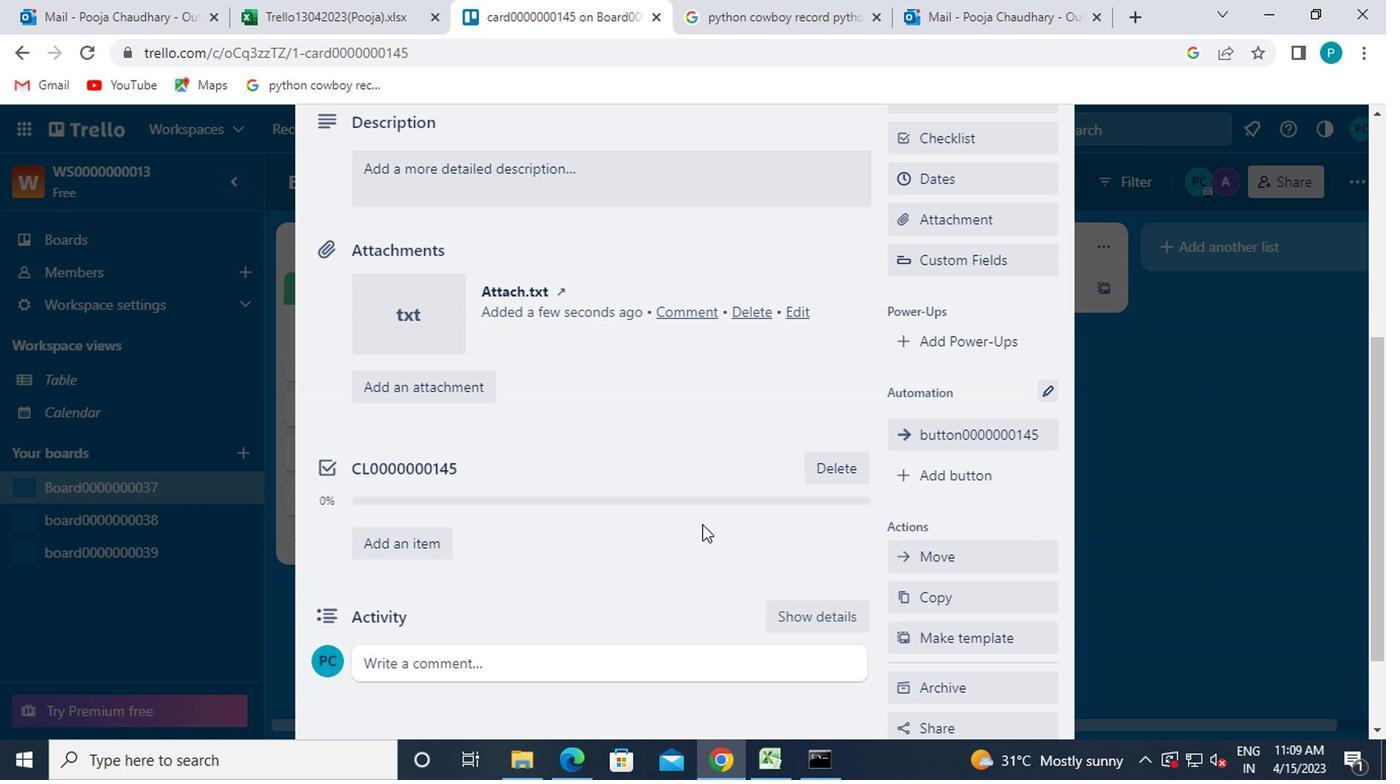 
Action: Mouse scrolled (664, 518) with delta (0, 1)
Screenshot: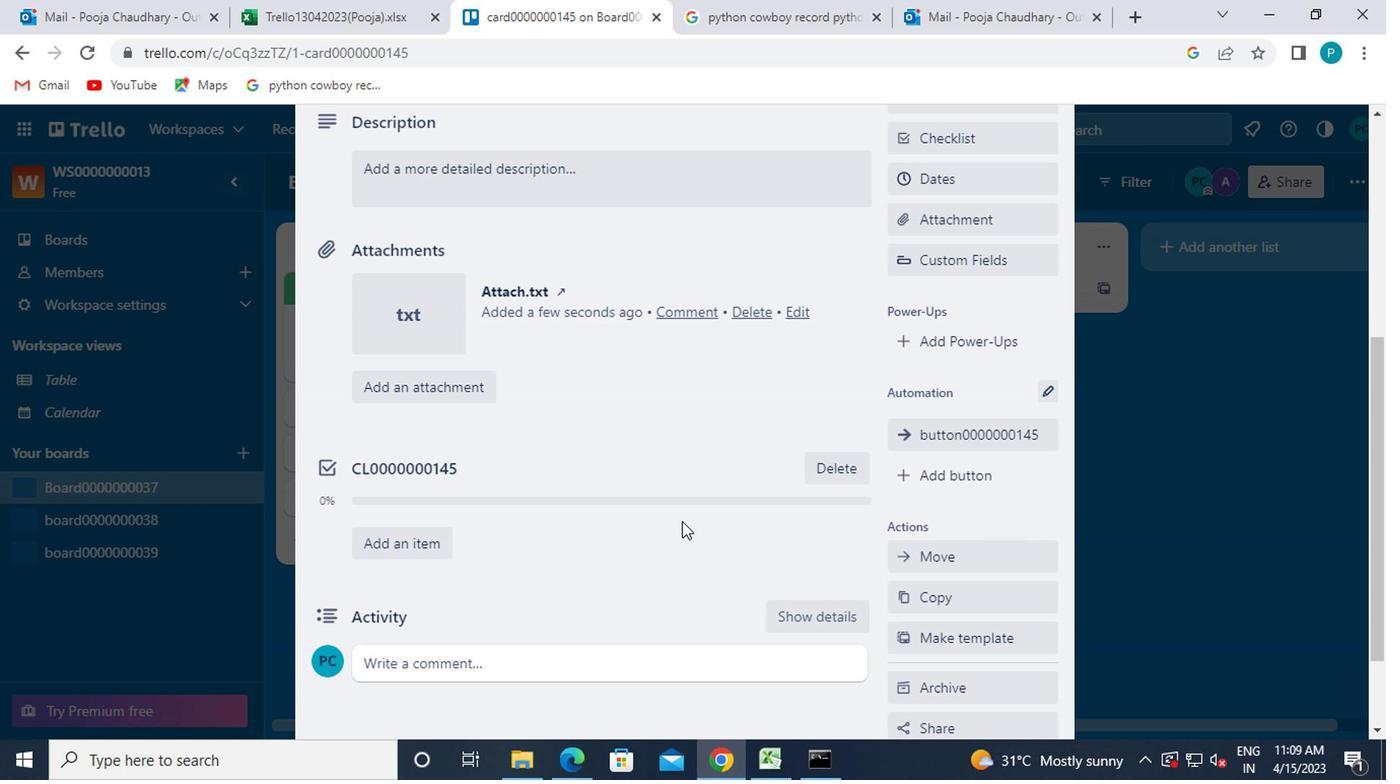 
Action: Mouse moved to (662, 517)
Screenshot: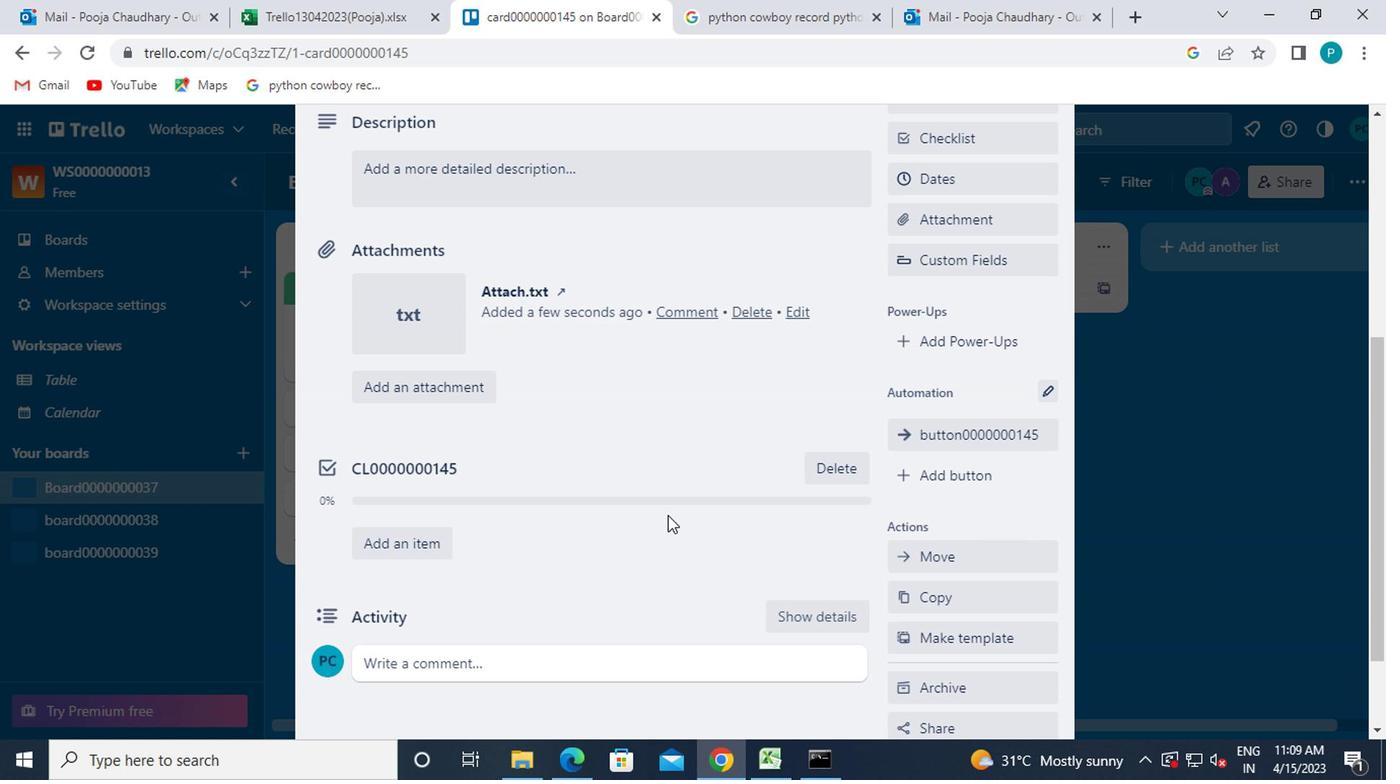 
Action: Mouse scrolled (662, 518) with delta (0, 1)
Screenshot: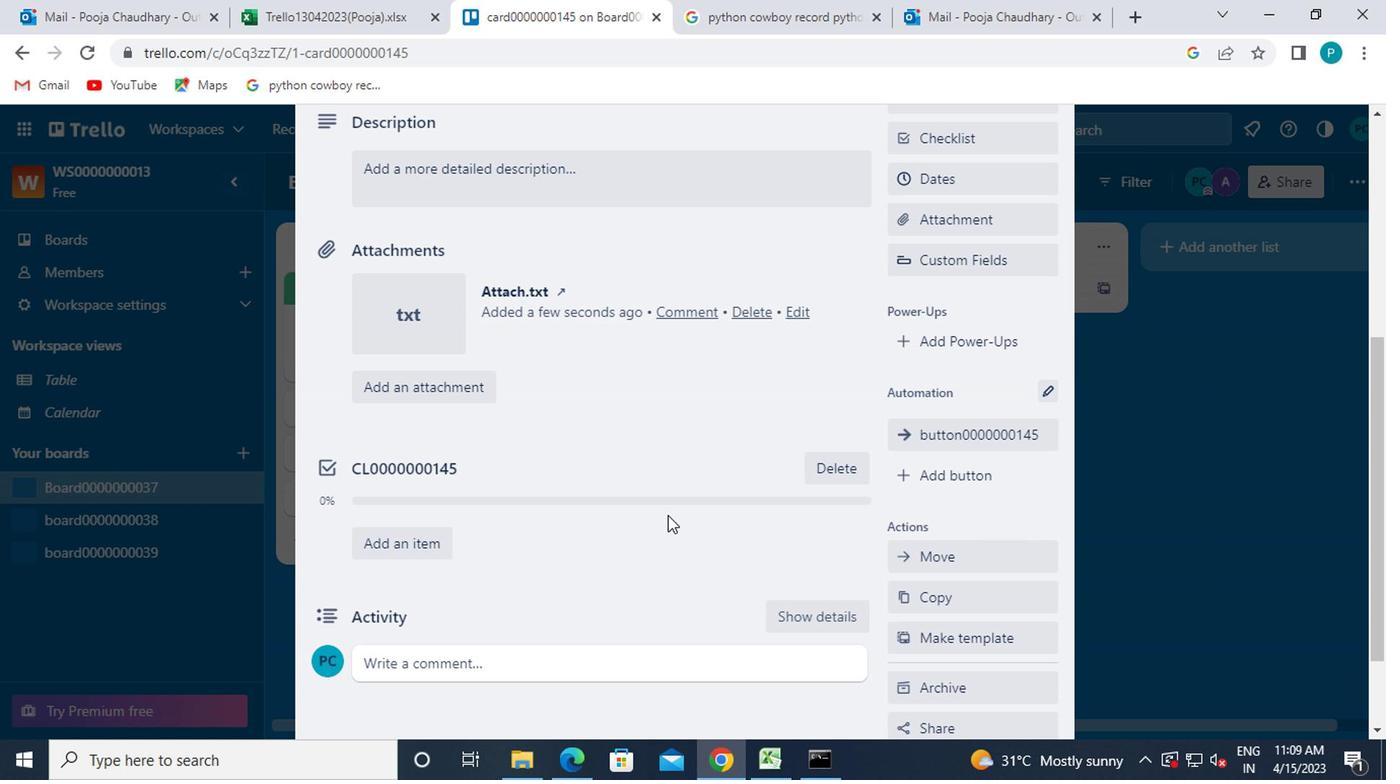 
Action: Mouse moved to (486, 368)
Screenshot: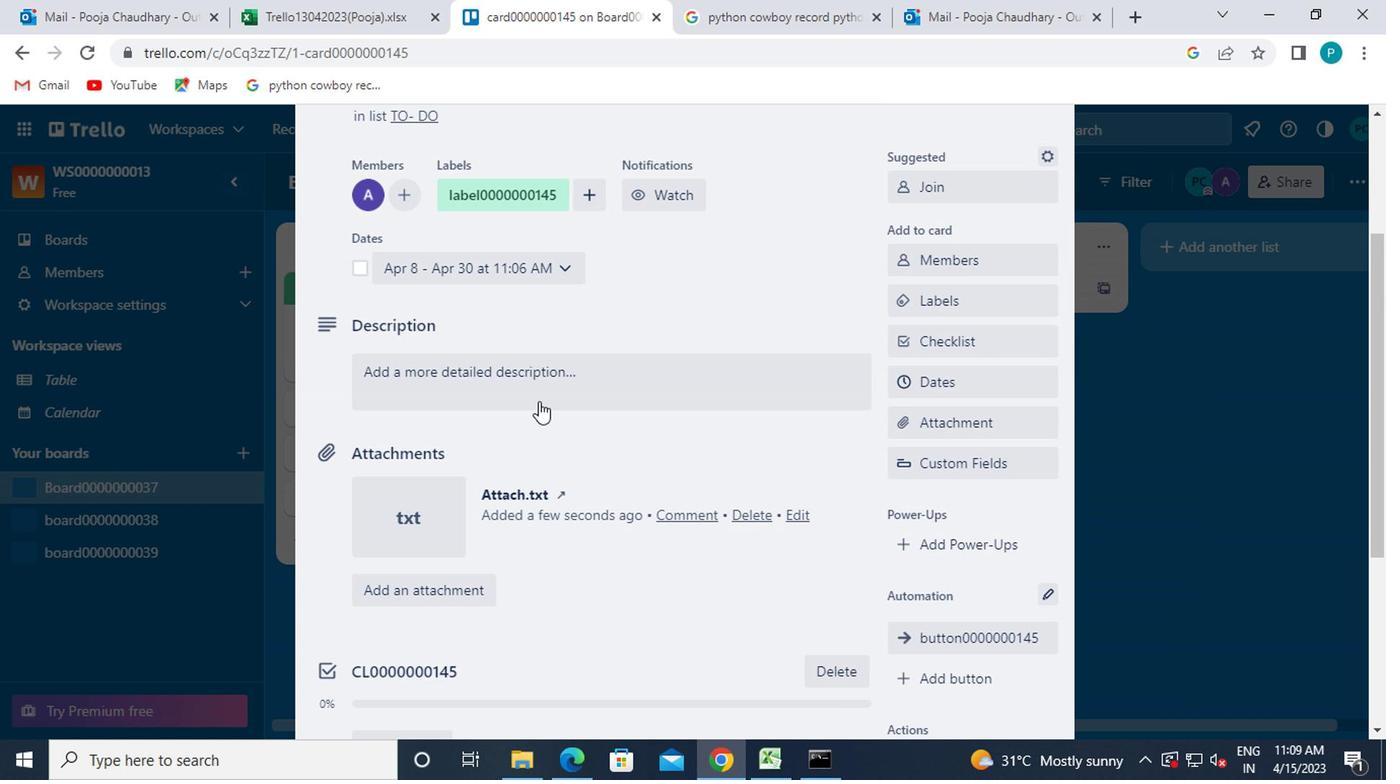 
Action: Mouse pressed left at (486, 368)
Screenshot: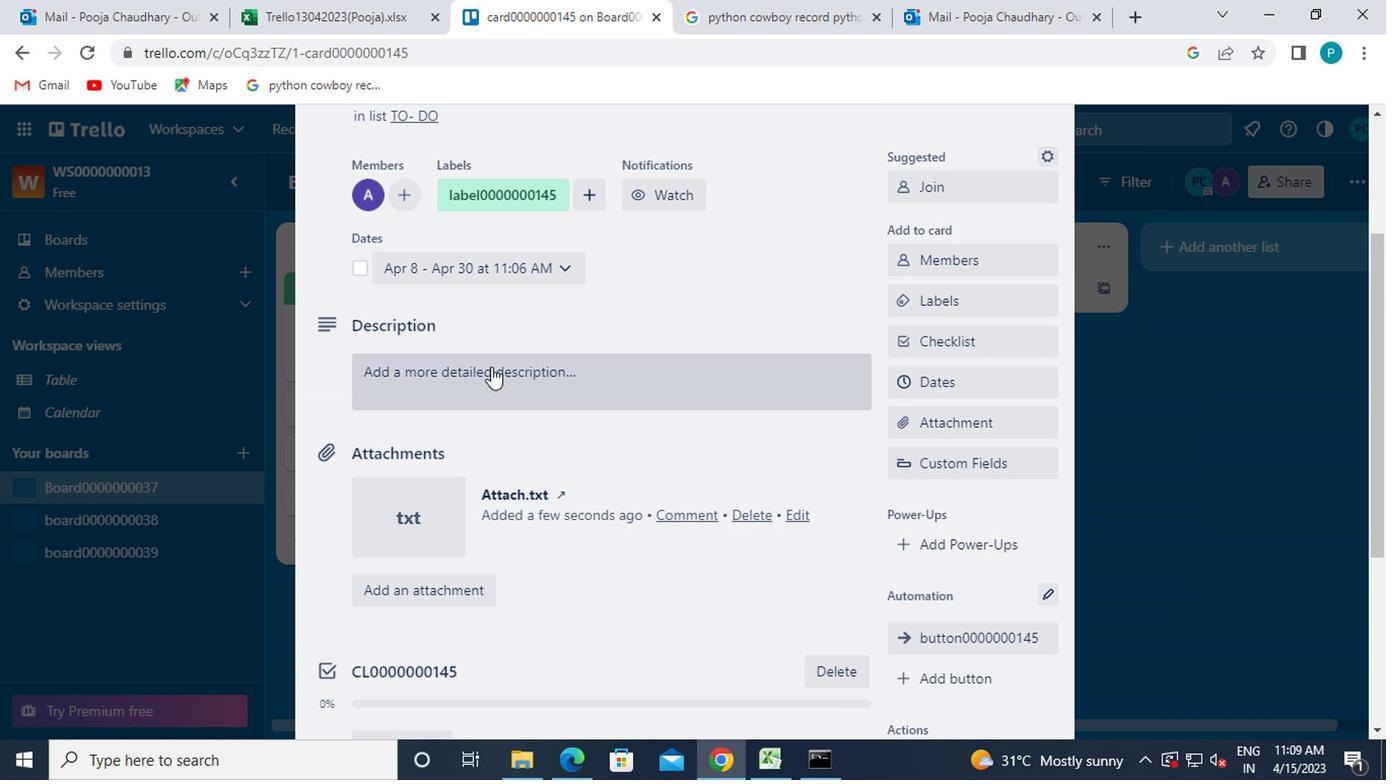 
Action: Key pressed <Key.caps_lock>ds0000000145
Screenshot: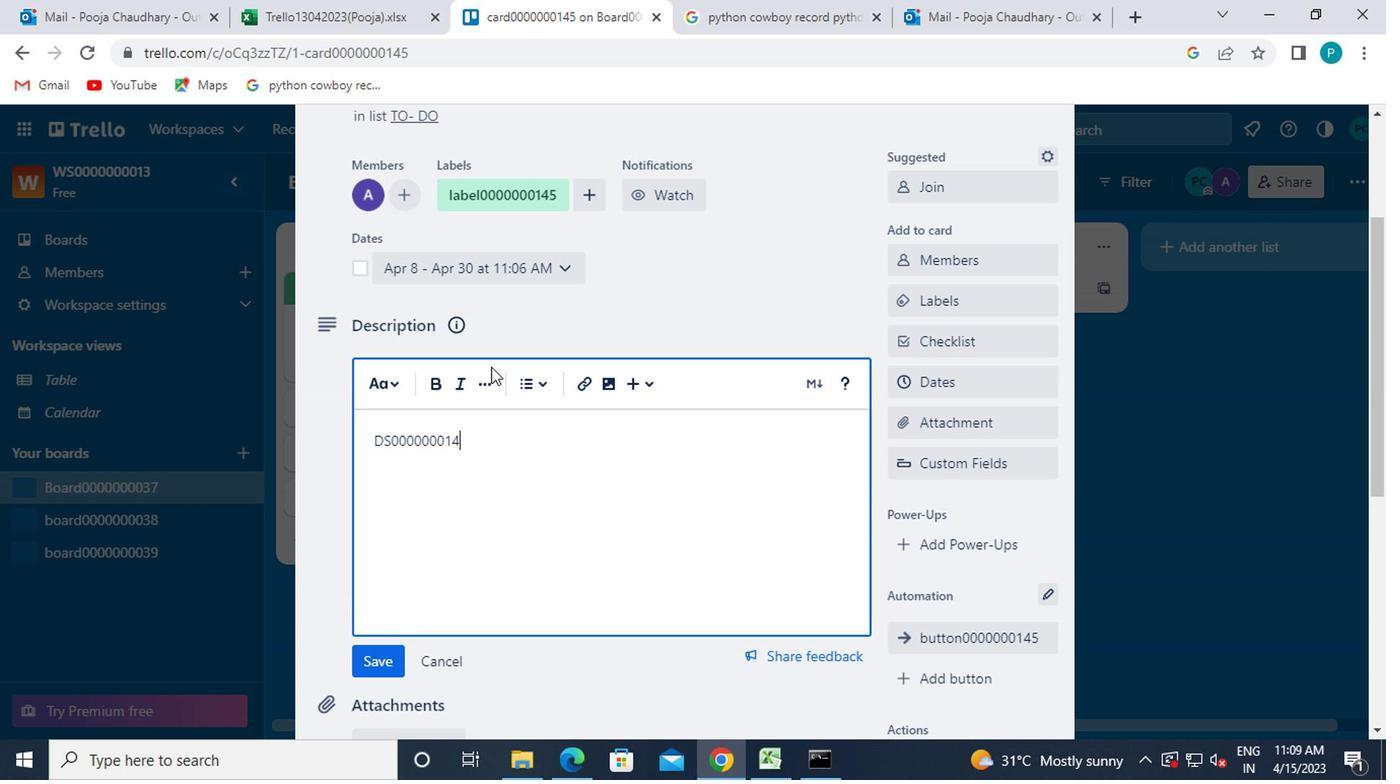 
Action: Mouse moved to (380, 652)
Screenshot: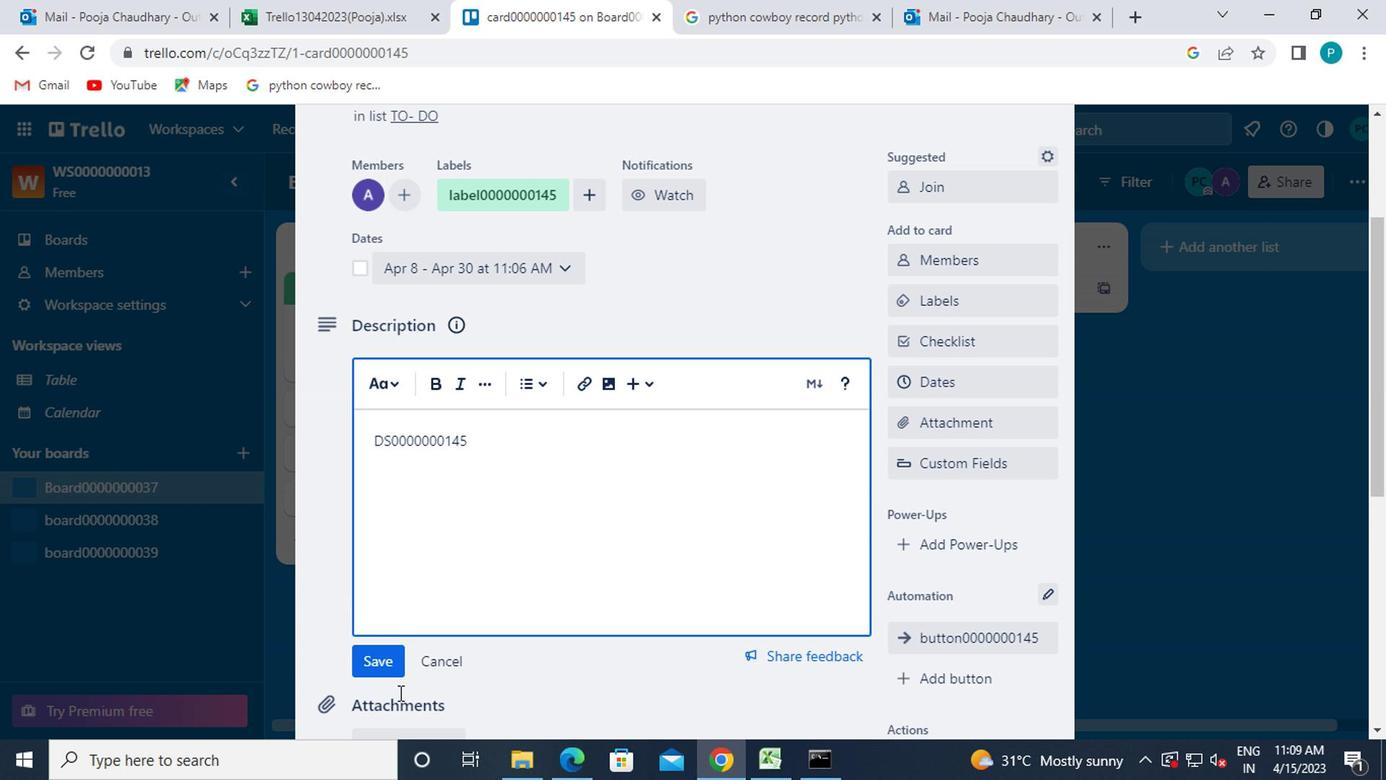 
Action: Mouse pressed left at (380, 652)
Screenshot: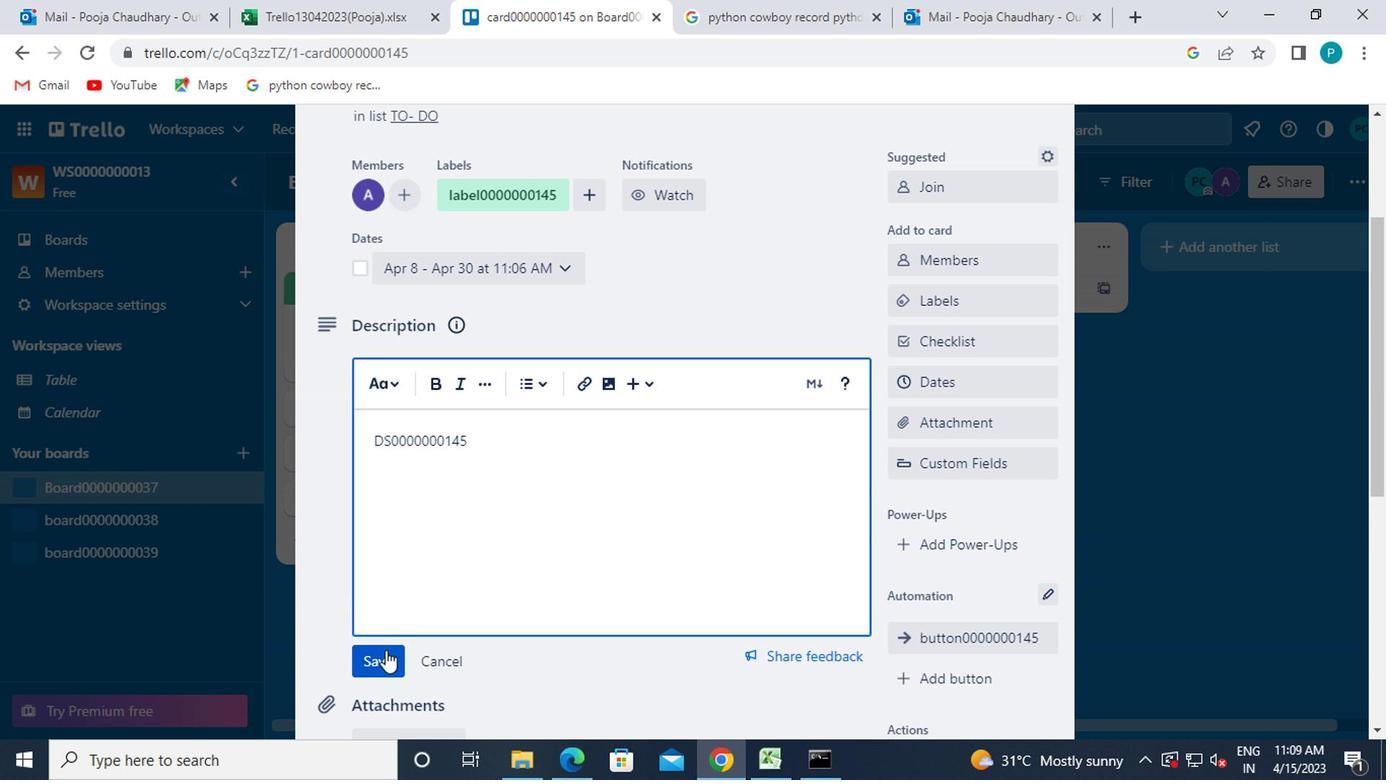 
Action: Mouse moved to (384, 648)
Screenshot: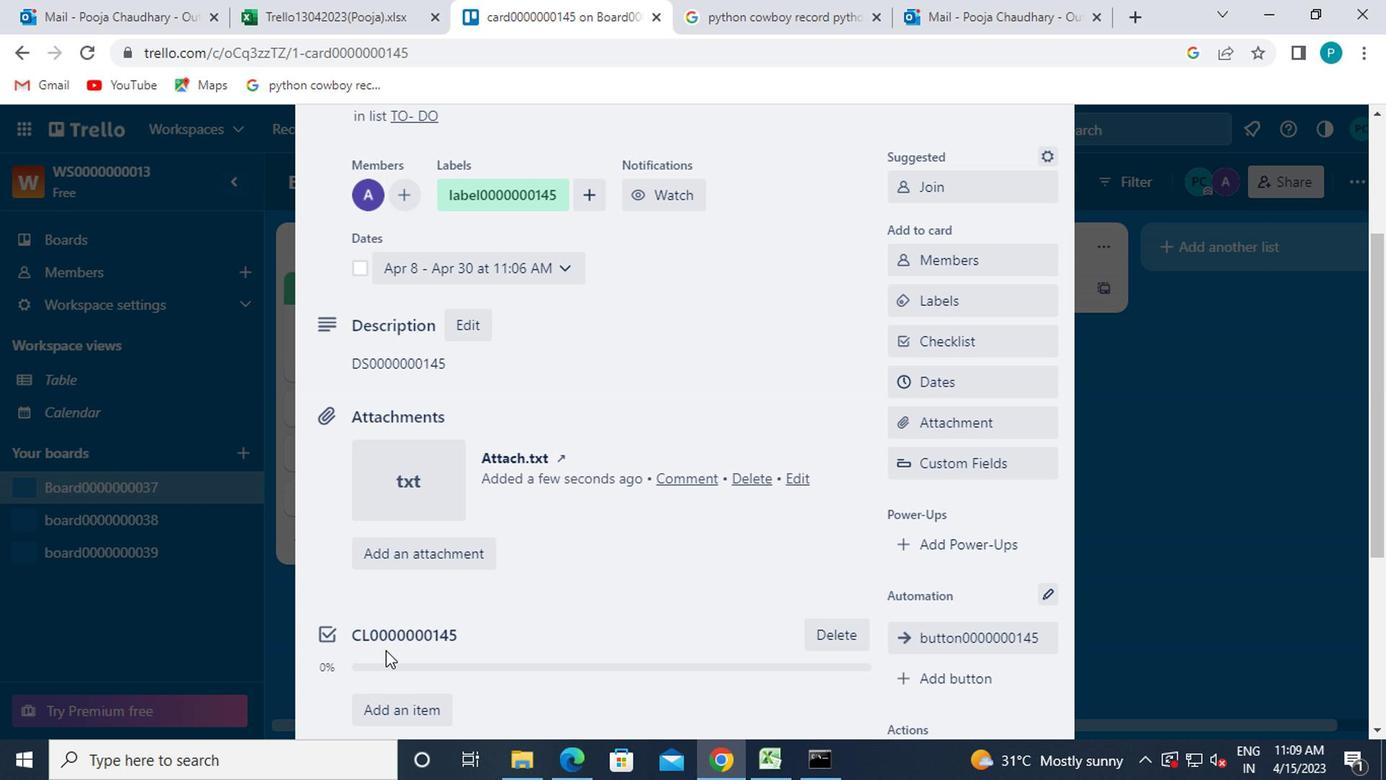 
Action: Mouse scrolled (384, 647) with delta (0, 0)
Screenshot: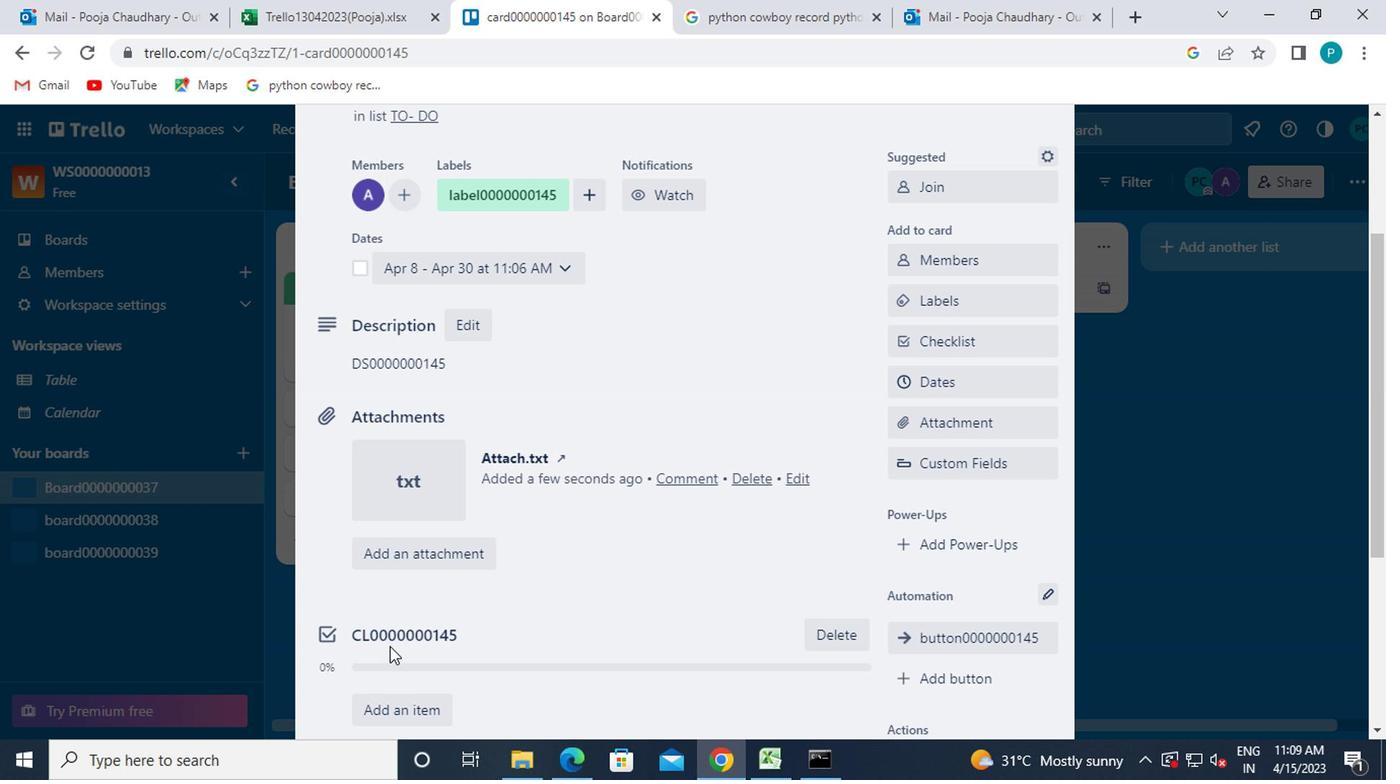 
Action: Mouse scrolled (384, 647) with delta (0, 0)
Screenshot: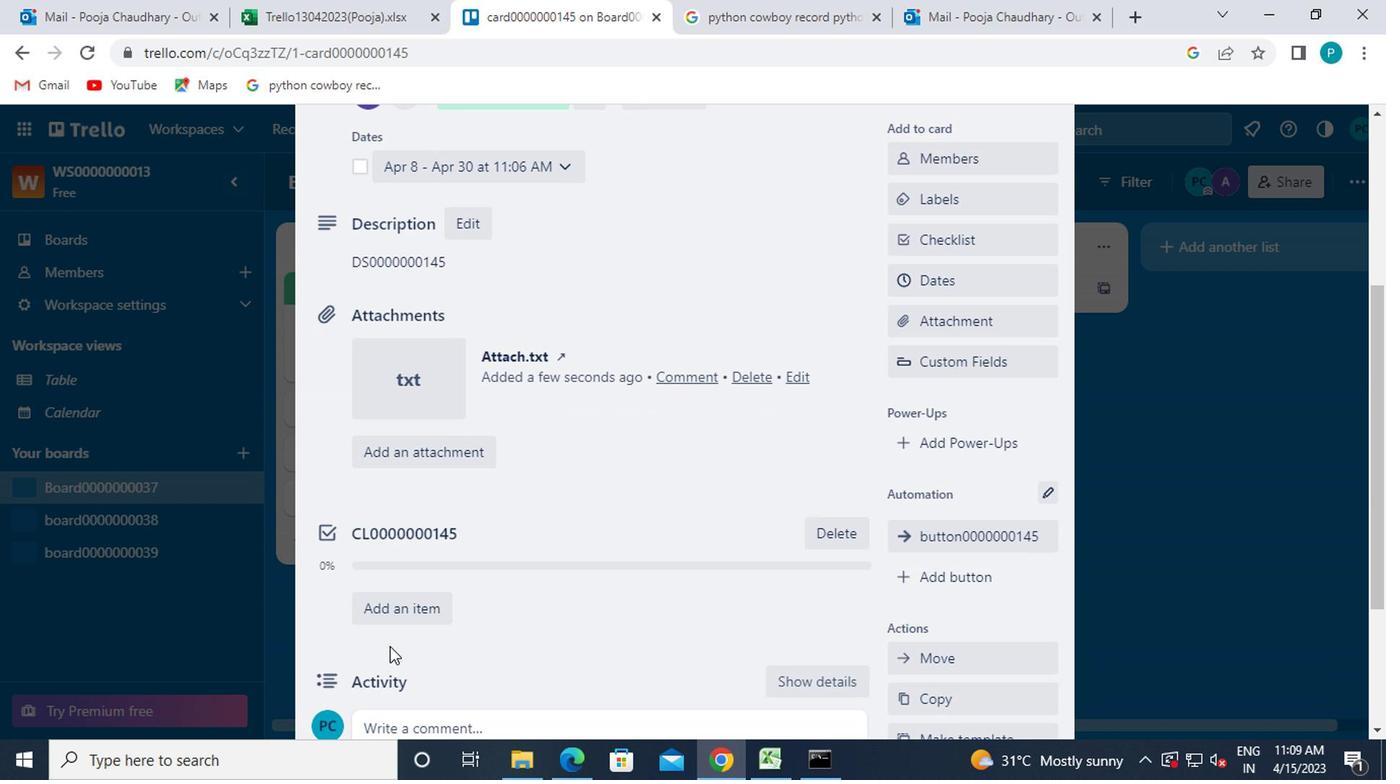 
Action: Mouse scrolled (384, 647) with delta (0, 0)
Screenshot: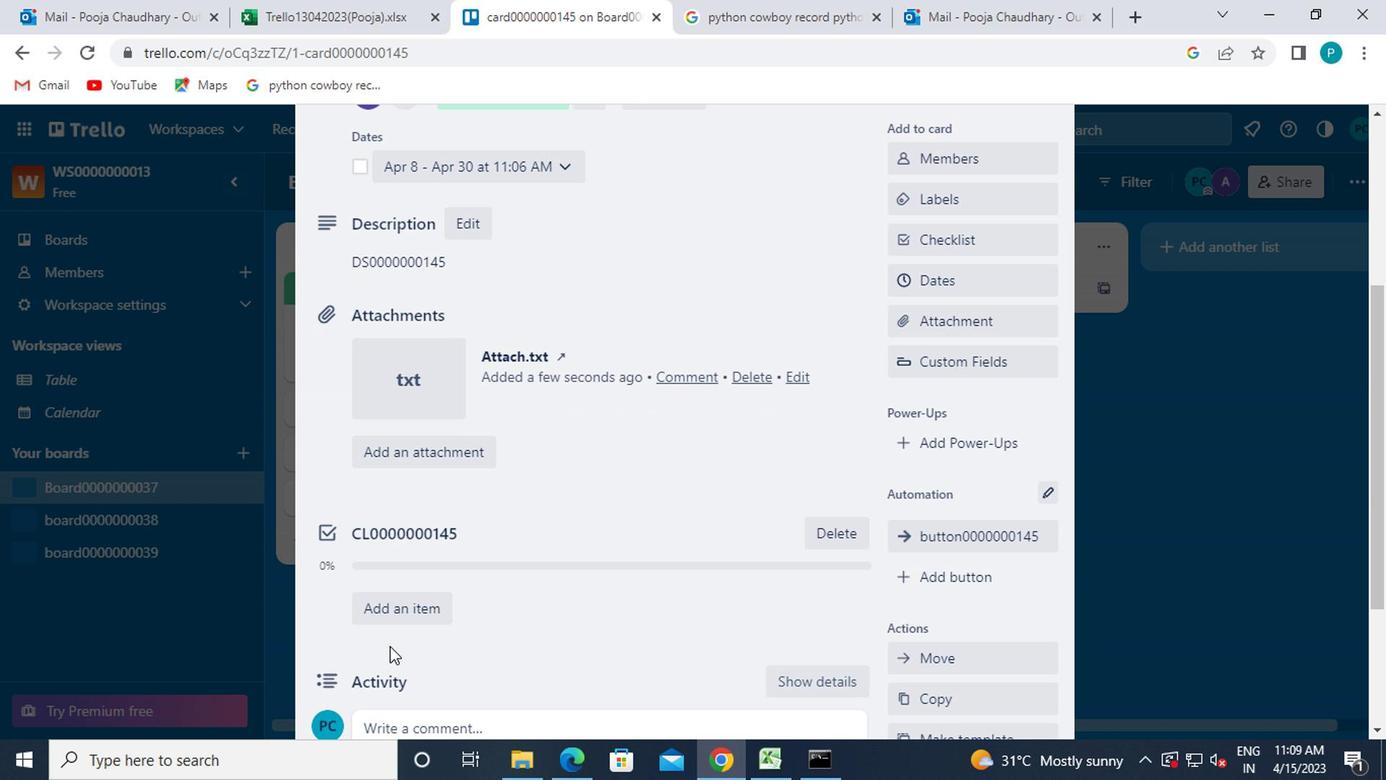 
Action: Mouse moved to (382, 509)
Screenshot: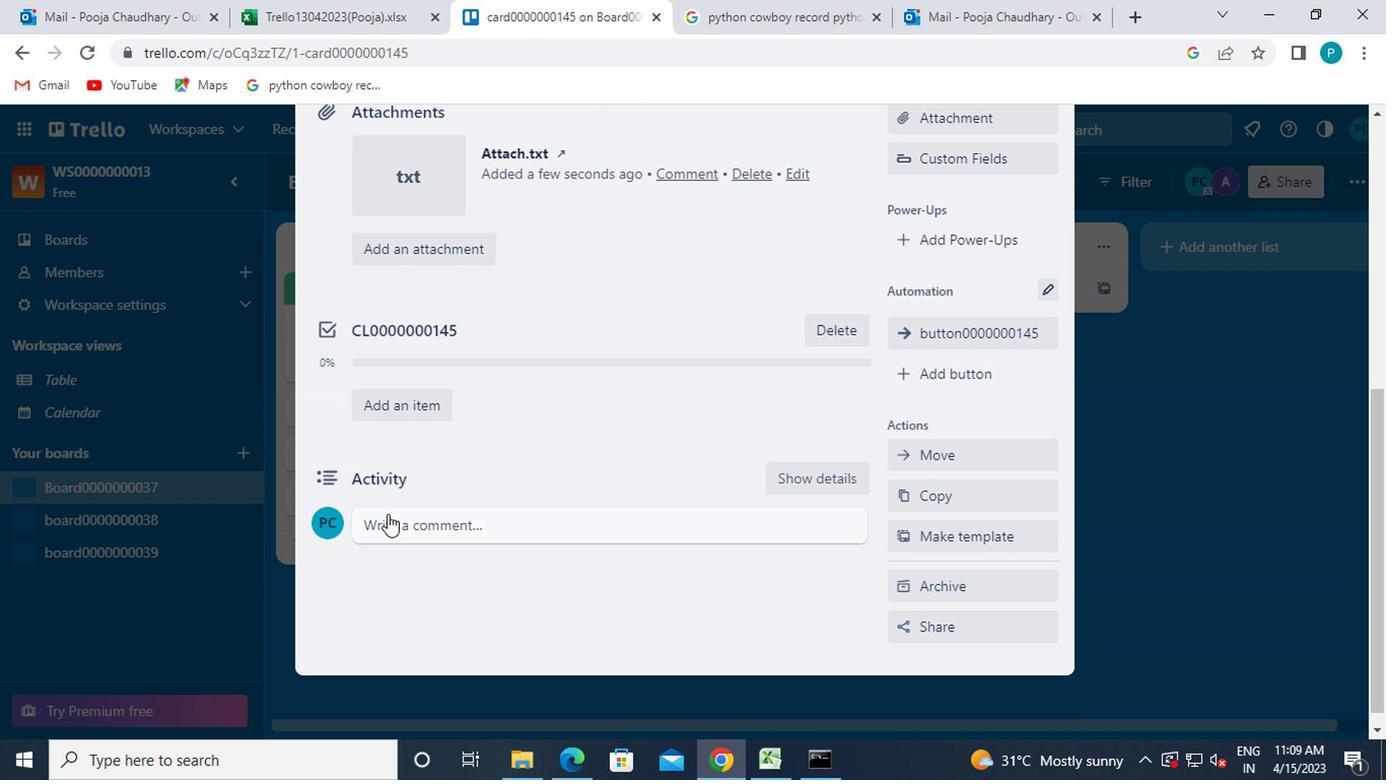 
Action: Mouse pressed left at (382, 509)
Screenshot: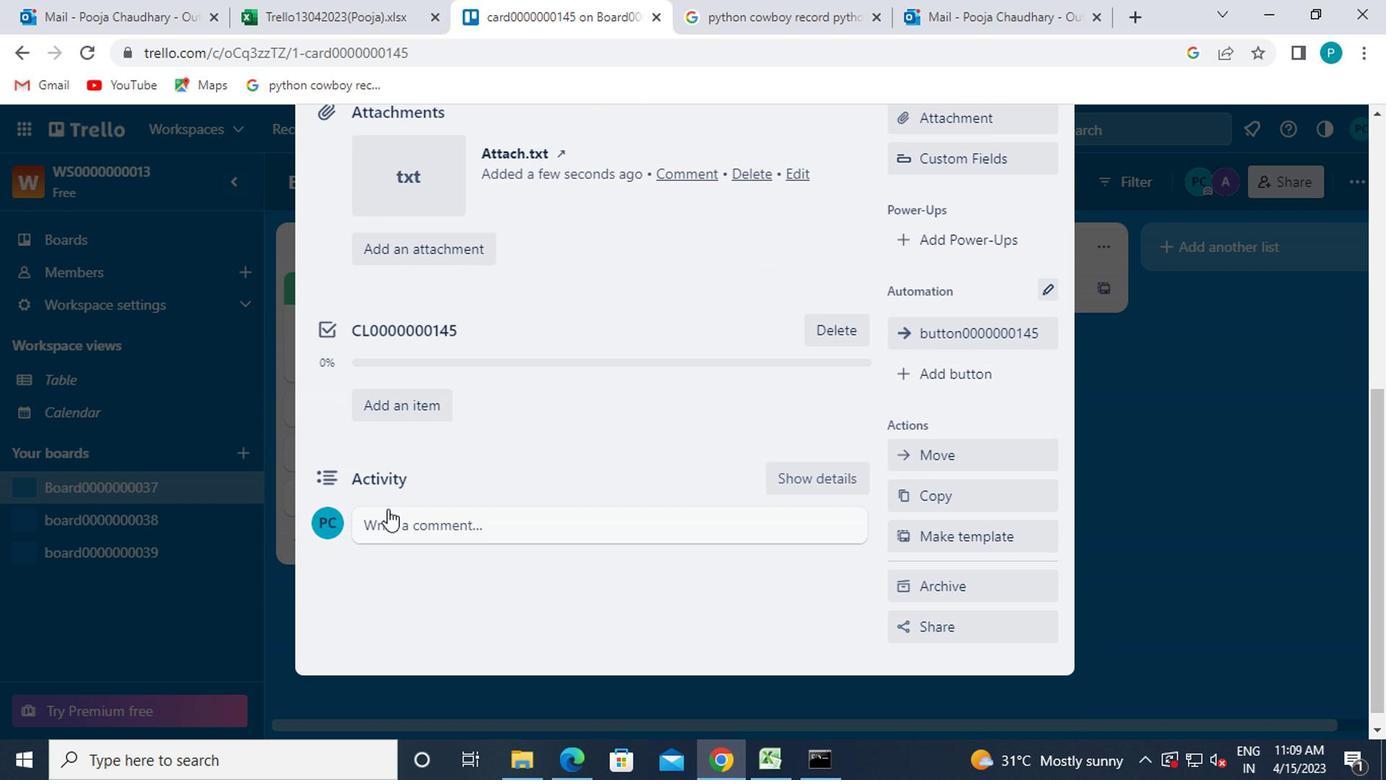 
Action: Key pressed cm0000000145
Screenshot: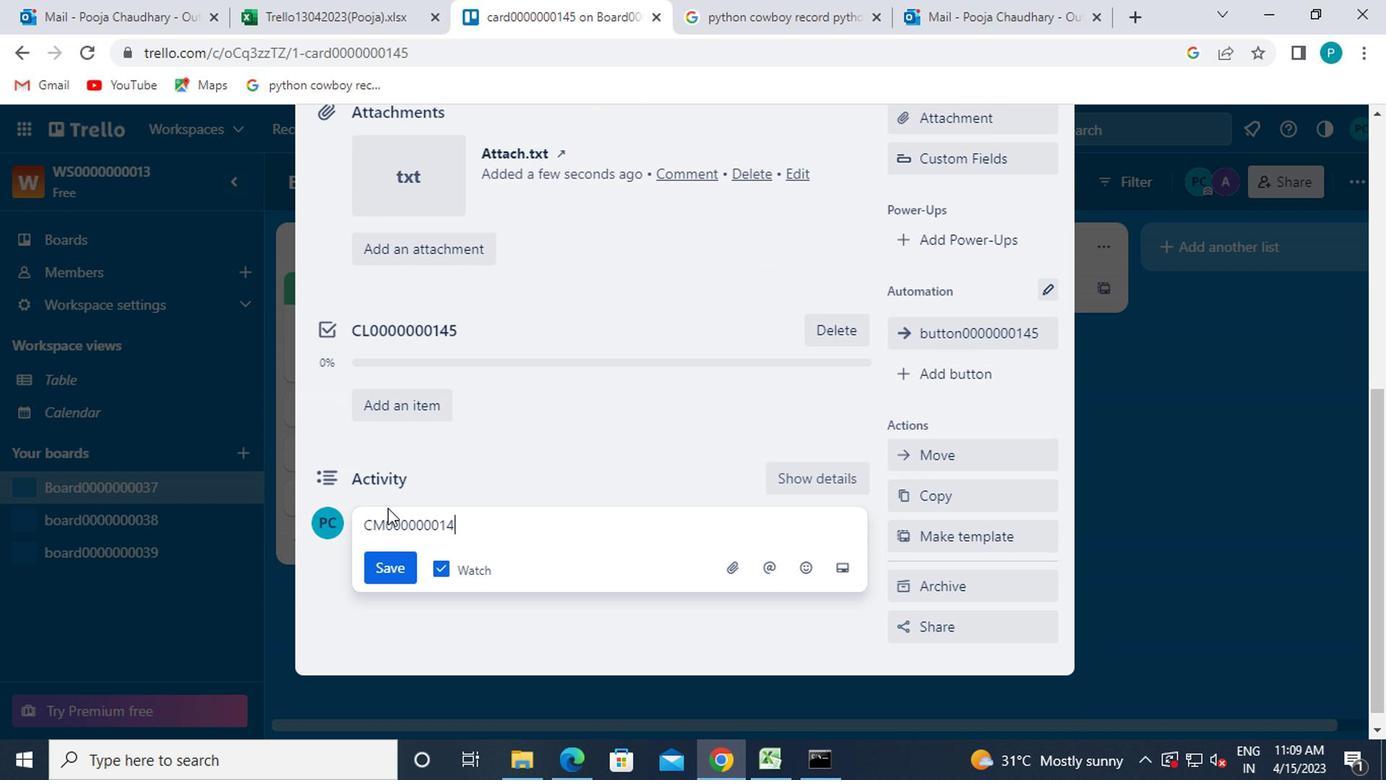 
Action: Mouse moved to (388, 563)
Screenshot: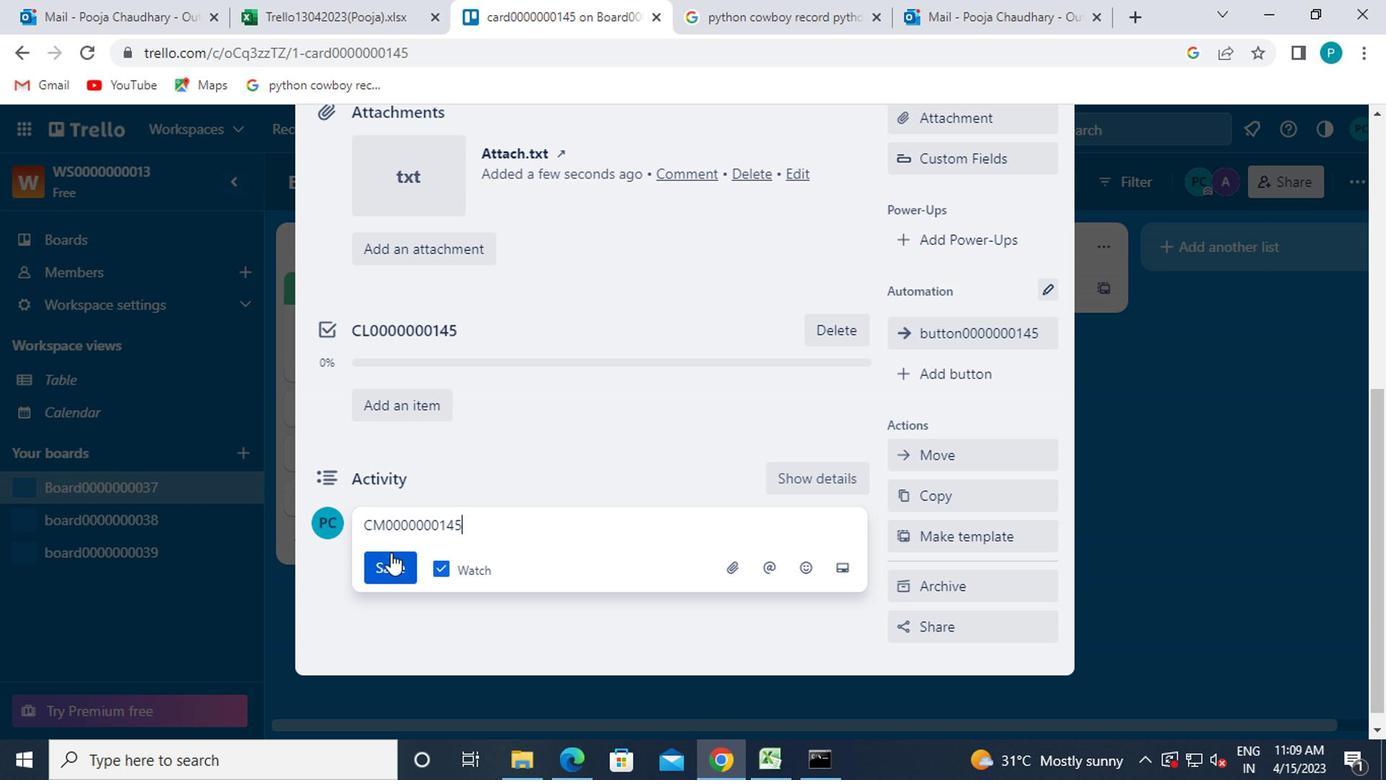 
Action: Mouse pressed left at (388, 563)
Screenshot: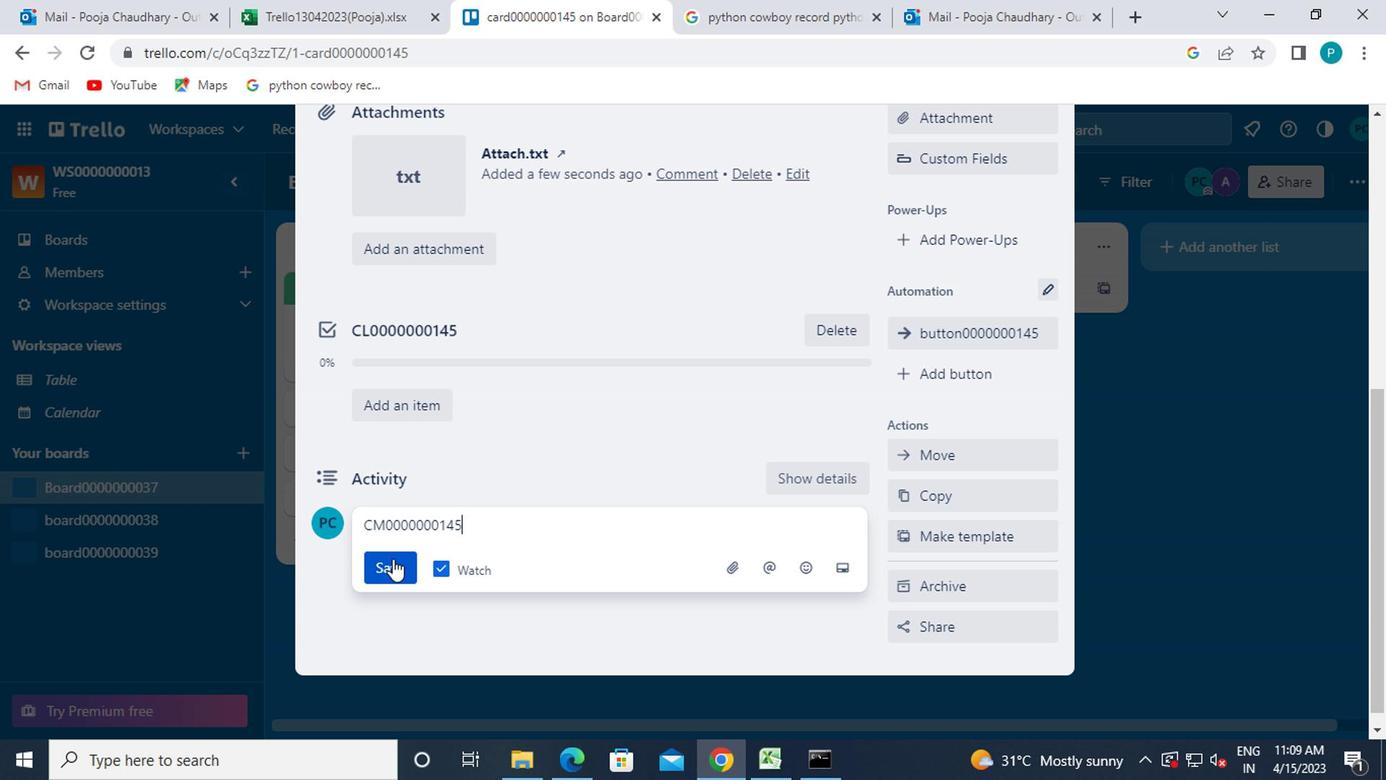 
